 Task: In Heading Arial with underline. Font size of heading  '18'Font style of data Calibri. Font size of data  9Alignment of headline & data Align center. Fill color in heading,  RedFont color of data Black Apply border in Data No BorderIn the sheet  Excel Workbook Log Sheetbook
Action: Mouse moved to (917, 126)
Screenshot: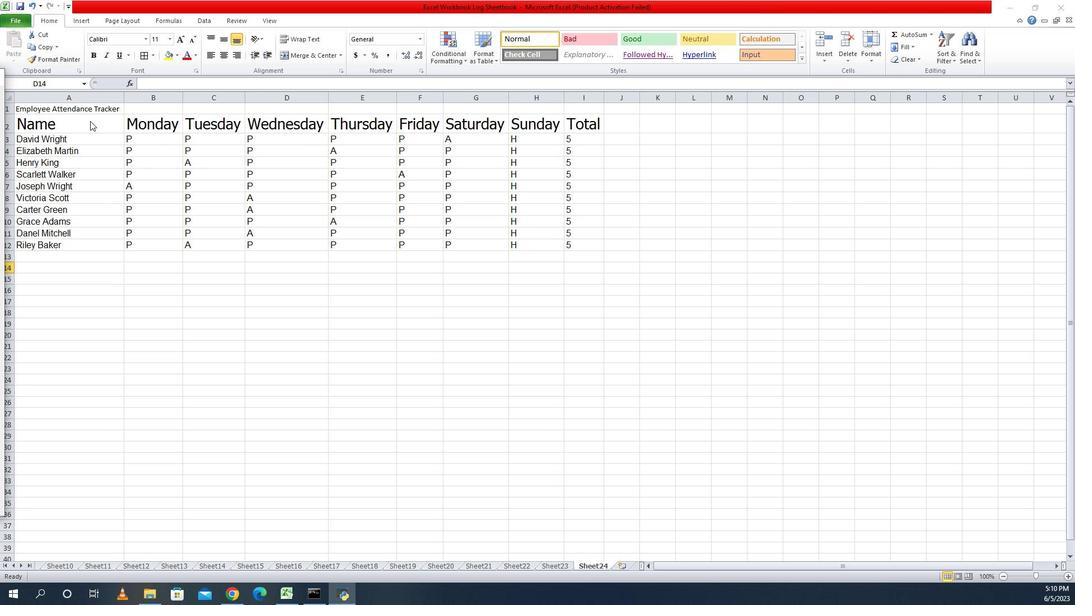 
Action: Mouse pressed left at (917, 126)
Screenshot: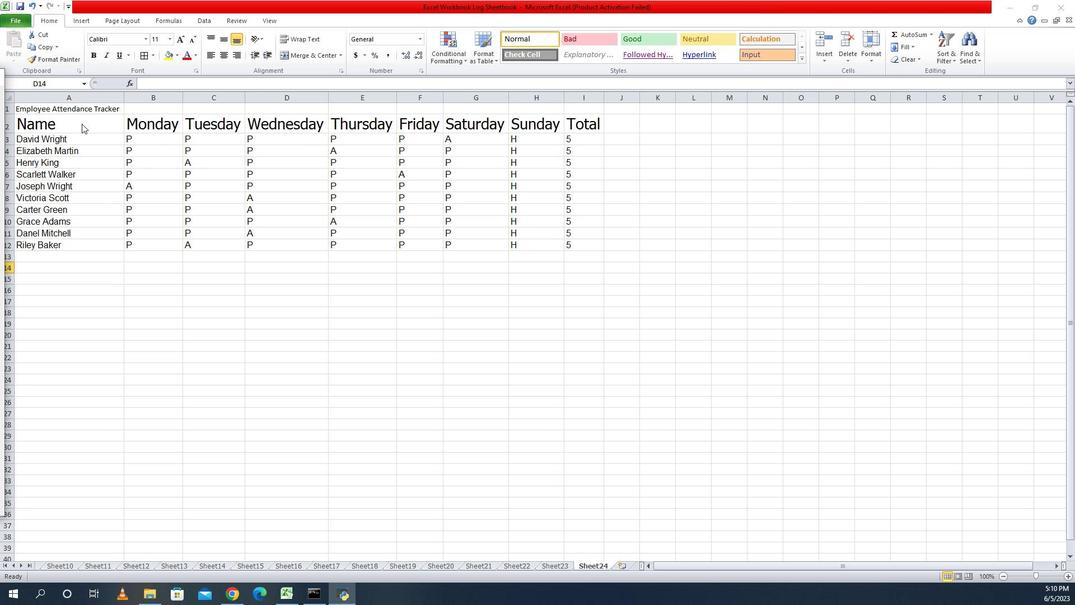 
Action: Mouse pressed left at (917, 126)
Screenshot: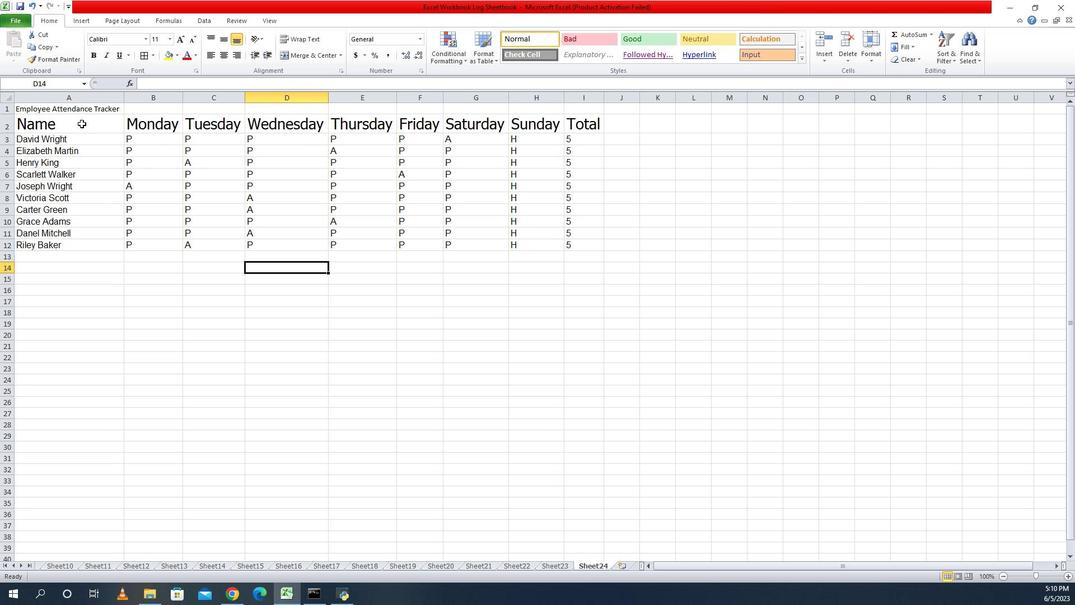 
Action: Mouse moved to (931, 129)
Screenshot: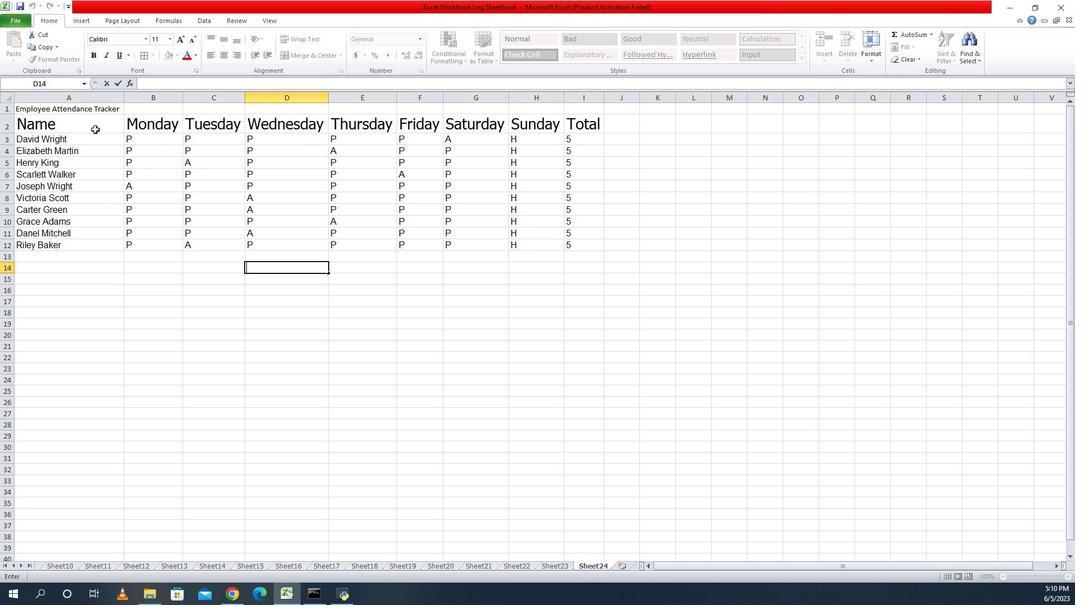 
Action: Mouse pressed left at (931, 129)
Screenshot: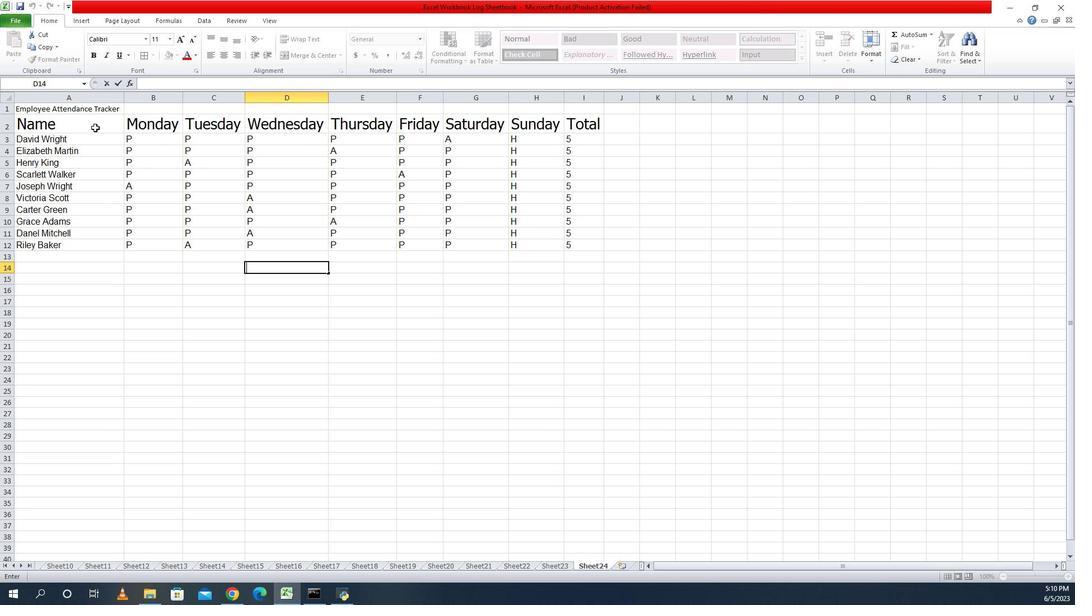 
Action: Mouse moved to (963, 61)
Screenshot: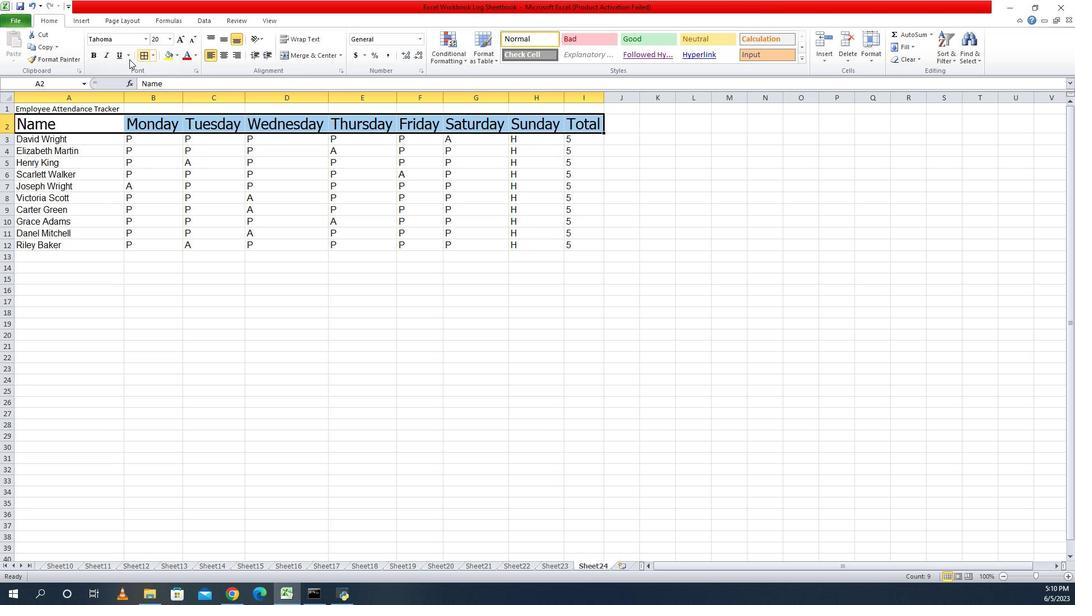
Action: Mouse pressed left at (963, 61)
Screenshot: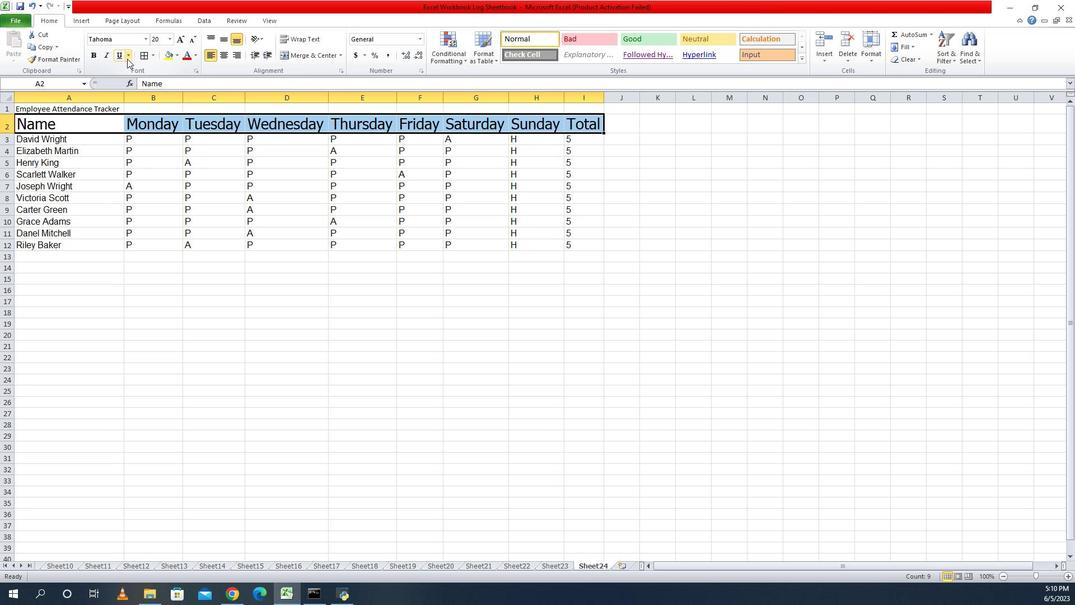 
Action: Mouse moved to (959, 71)
Screenshot: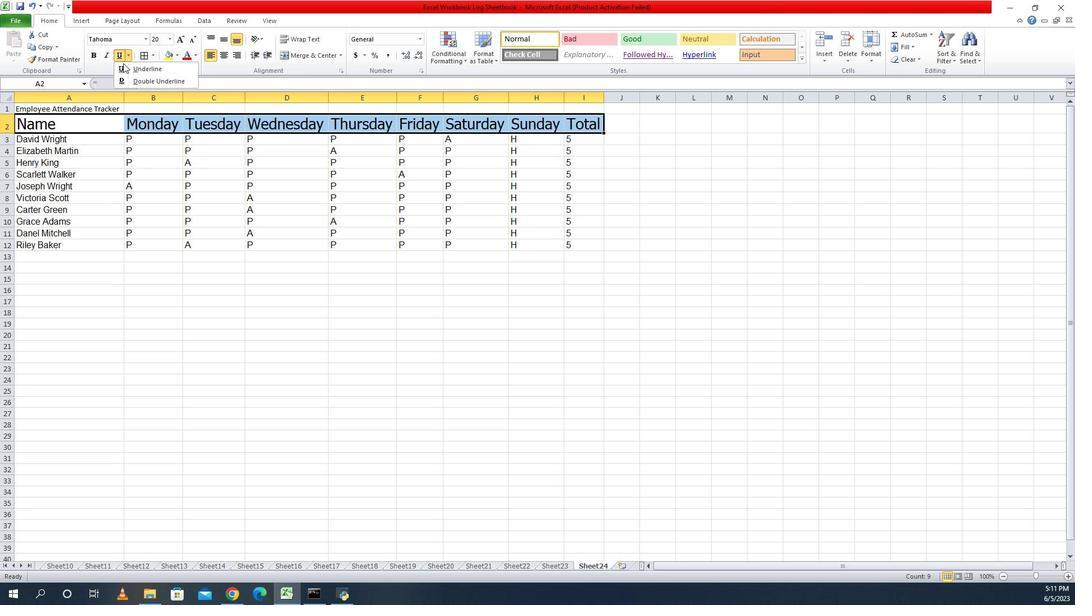 
Action: Mouse pressed left at (959, 71)
Screenshot: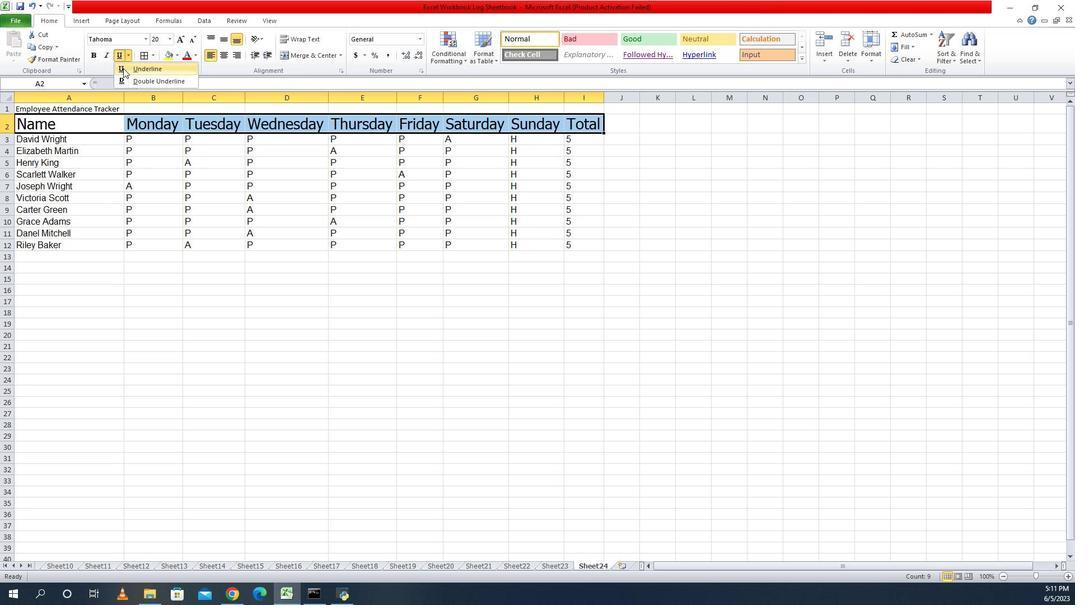 
Action: Mouse moved to (1007, 39)
Screenshot: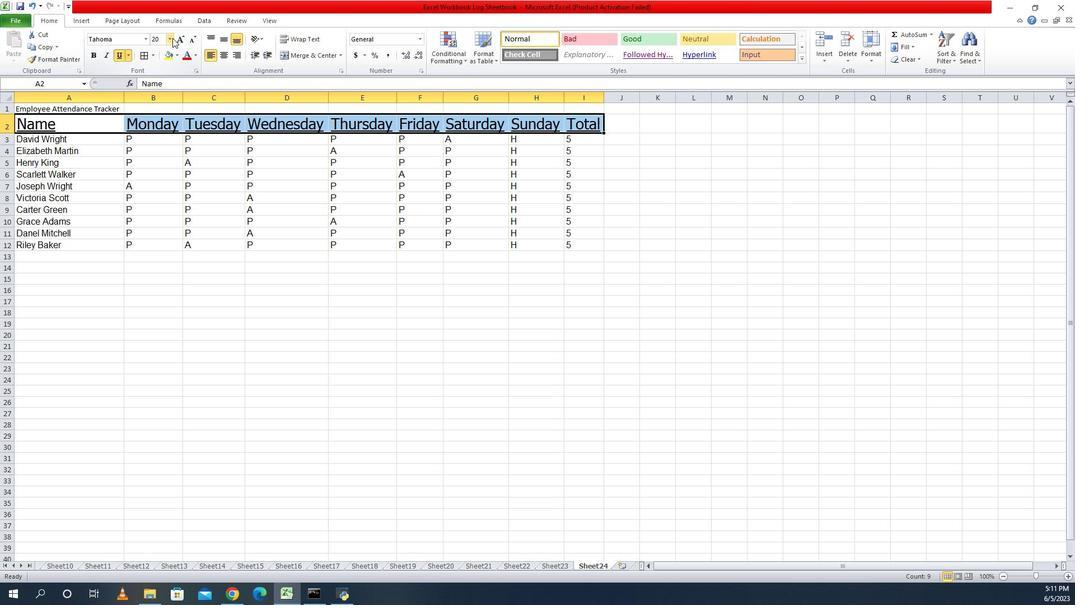 
Action: Mouse pressed left at (1007, 39)
Screenshot: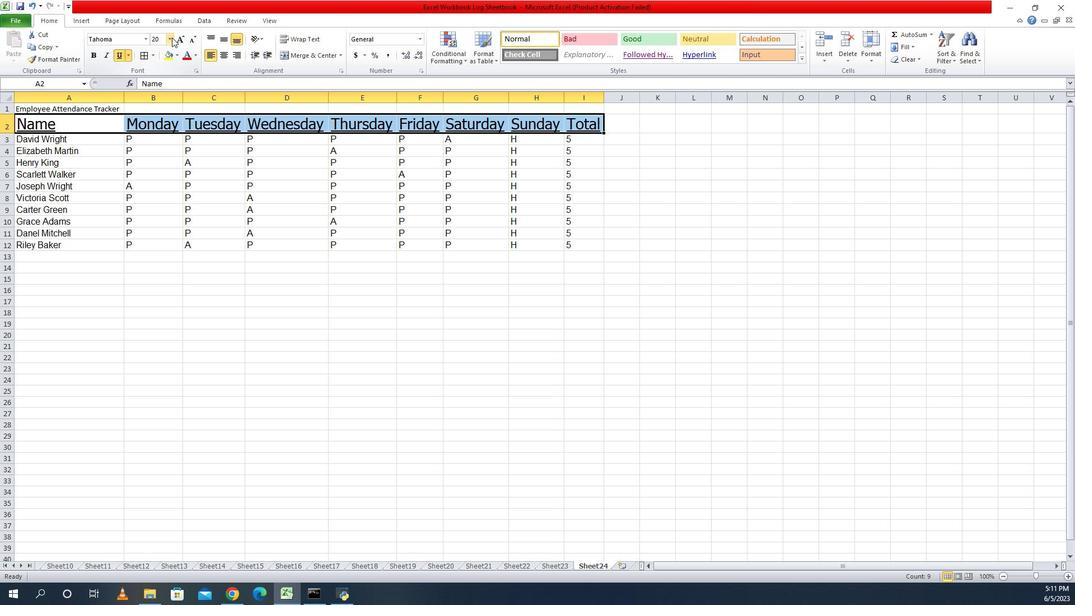 
Action: Mouse moved to (995, 115)
Screenshot: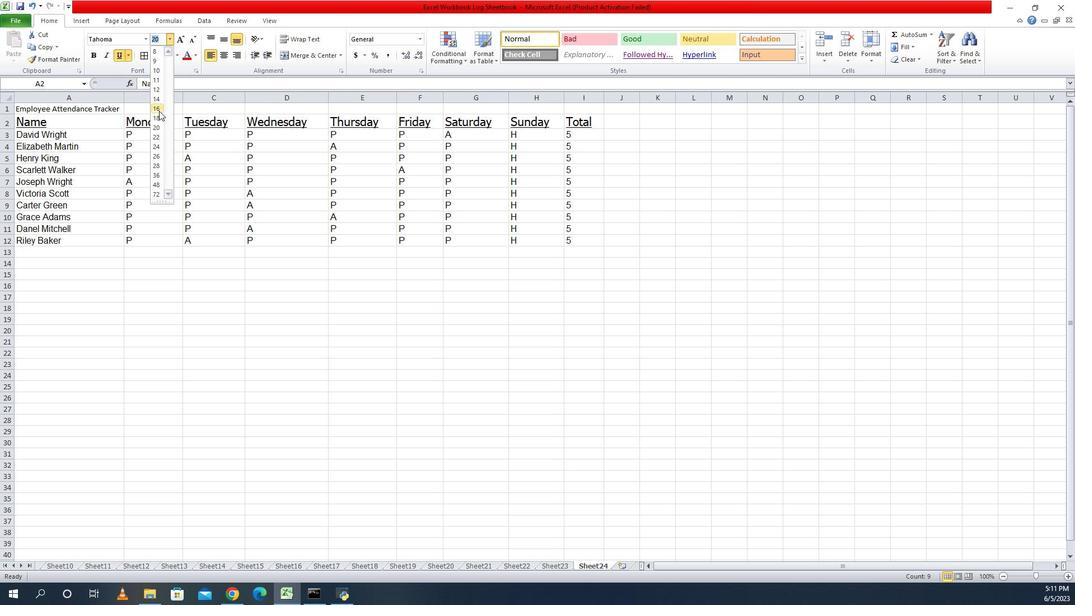 
Action: Mouse pressed left at (995, 115)
Screenshot: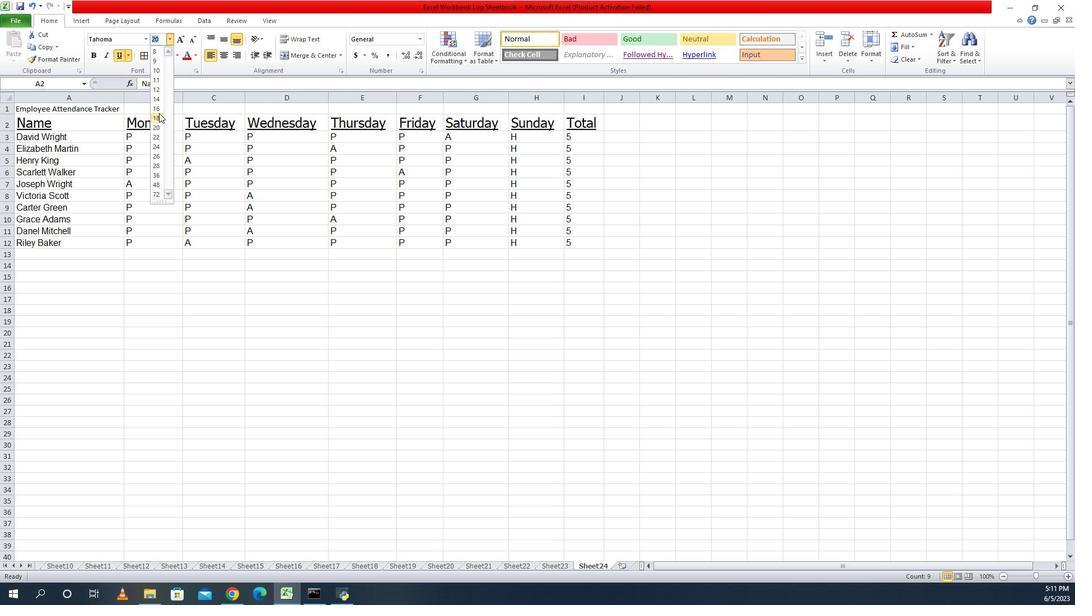 
Action: Mouse moved to (982, 40)
Screenshot: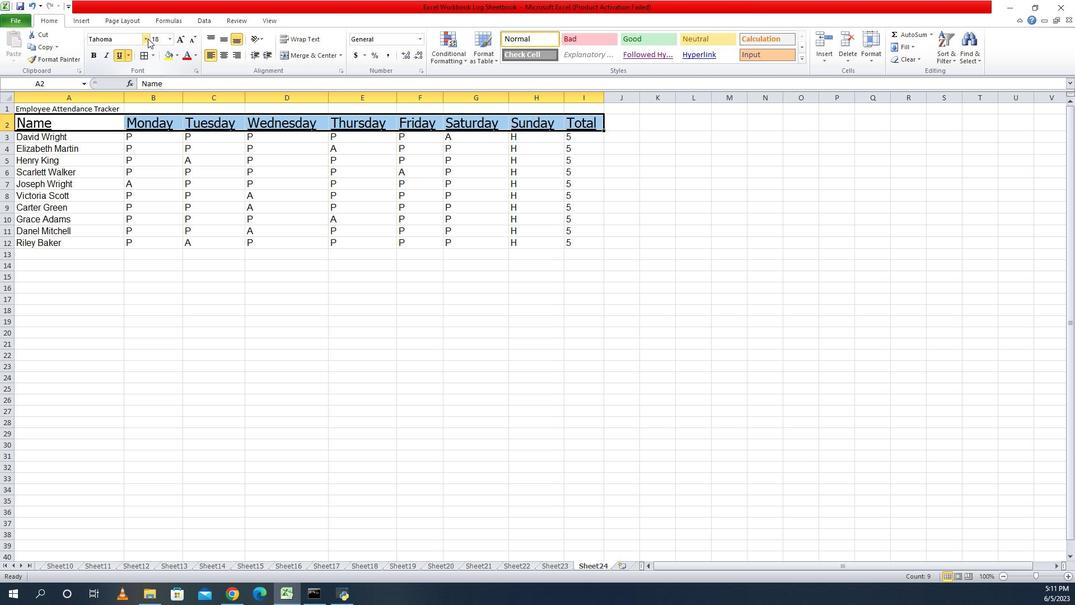 
Action: Mouse pressed left at (982, 40)
Screenshot: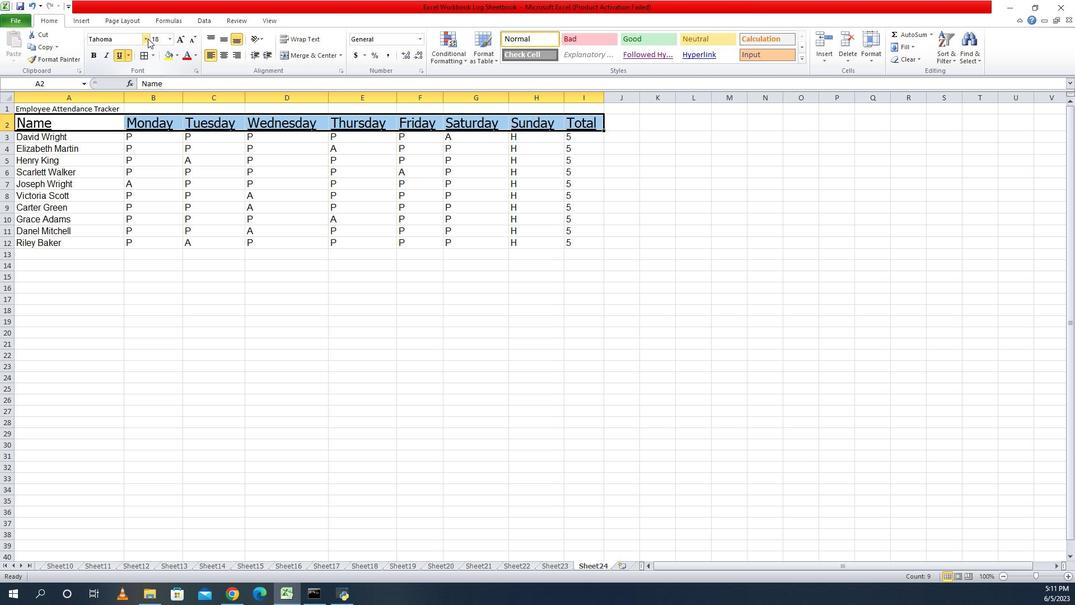 
Action: Mouse moved to (967, 135)
Screenshot: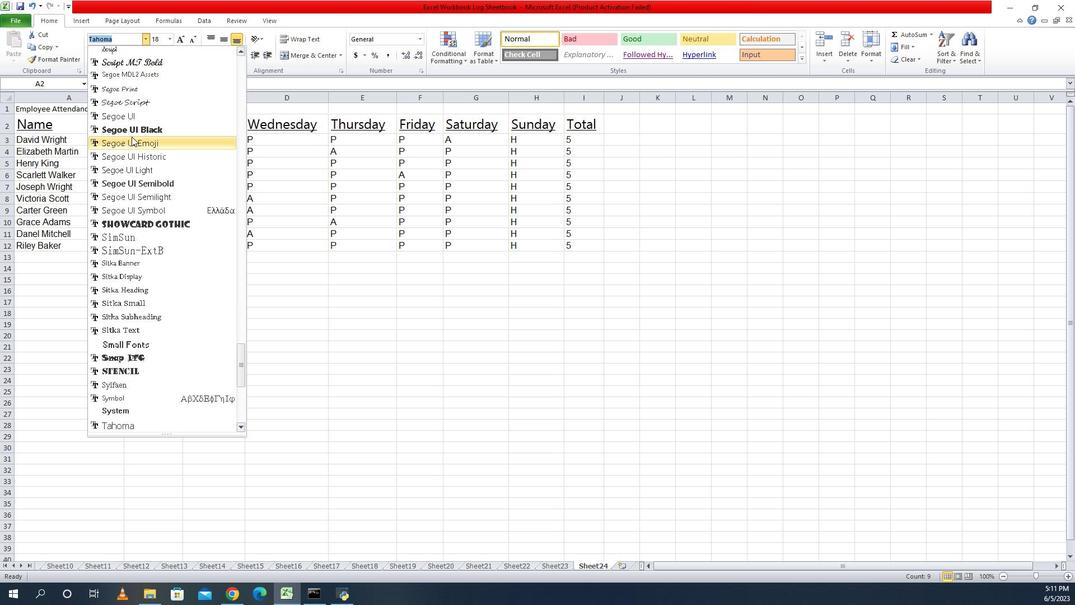 
Action: Mouse scrolled (967, 135) with delta (0, 0)
Screenshot: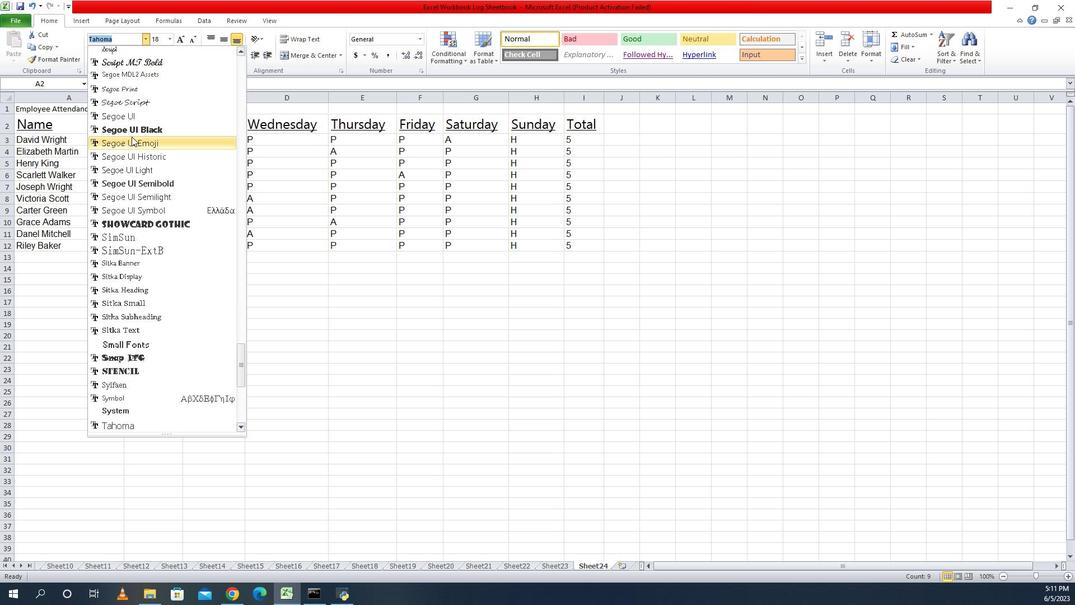 
Action: Mouse moved to (966, 132)
Screenshot: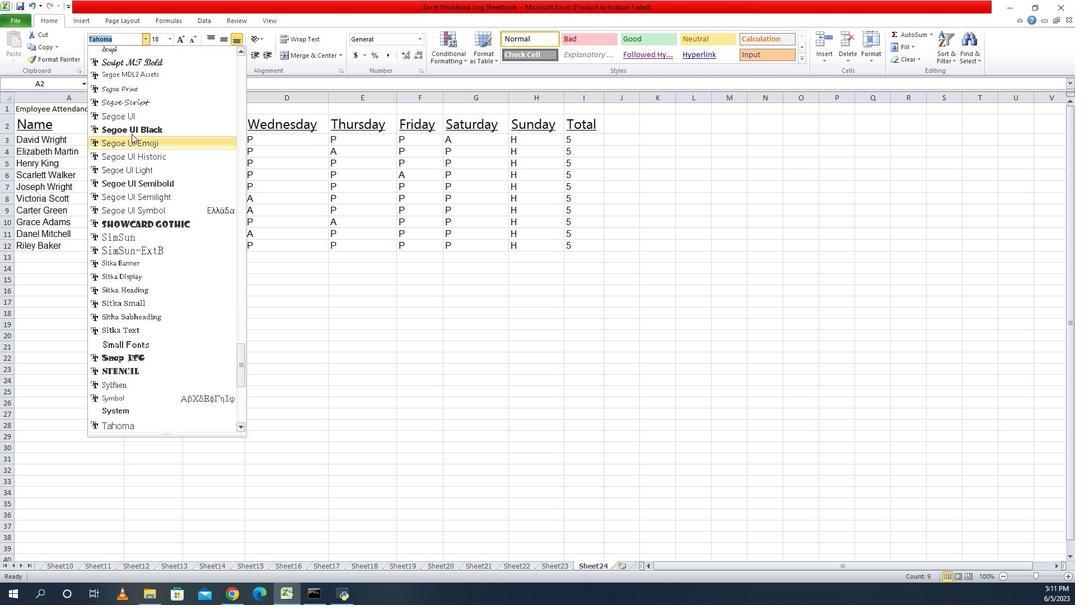 
Action: Mouse scrolled (966, 132) with delta (0, 0)
Screenshot: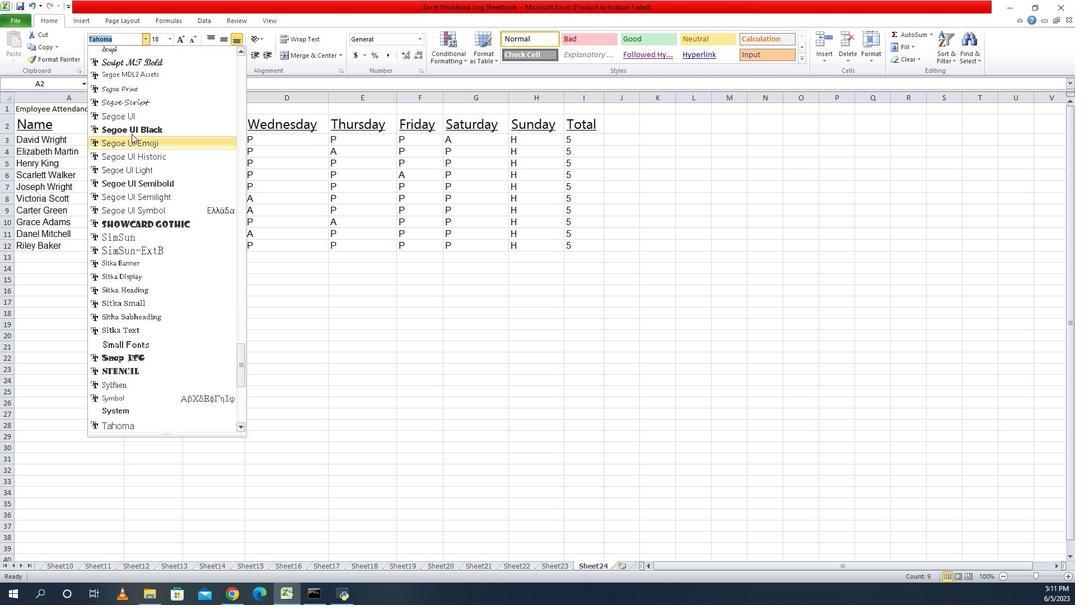 
Action: Mouse moved to (955, 125)
Screenshot: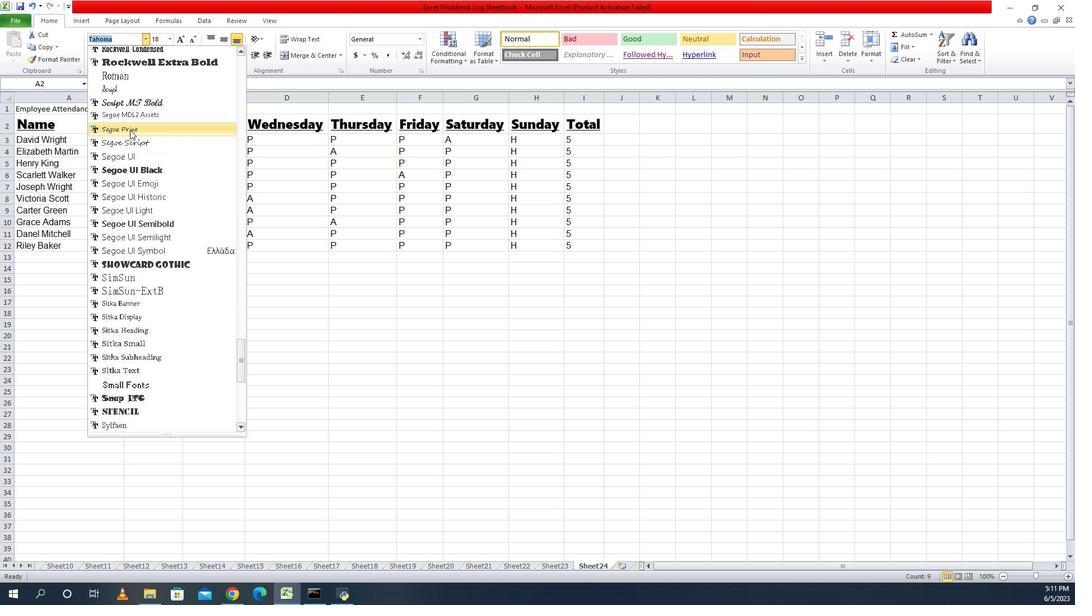 
Action: Mouse scrolled (955, 126) with delta (0, 0)
Screenshot: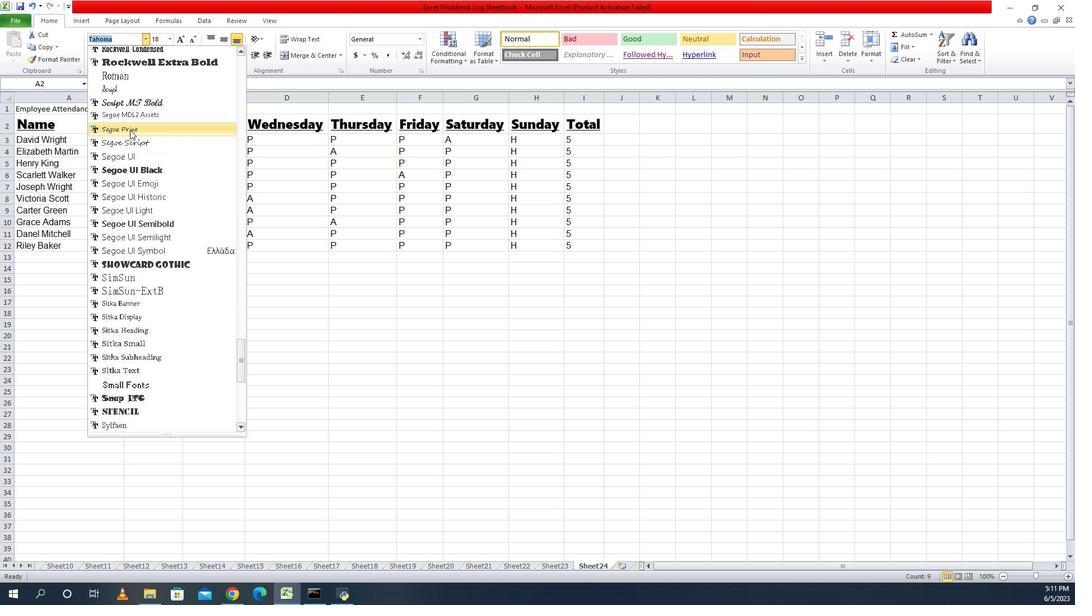 
Action: Mouse scrolled (955, 126) with delta (0, 0)
Screenshot: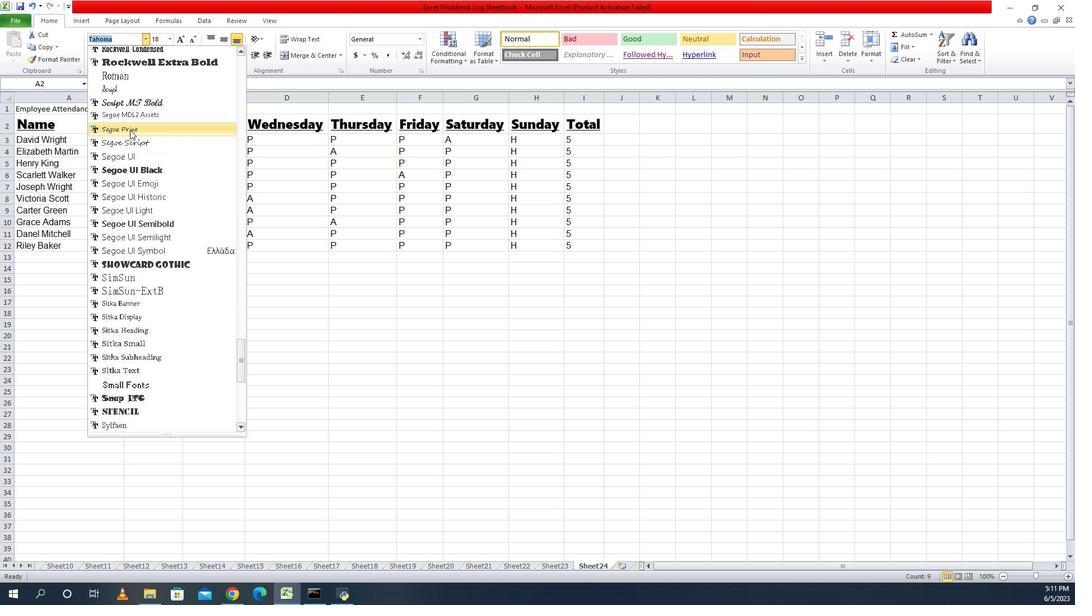 
Action: Mouse scrolled (955, 126) with delta (0, 0)
Screenshot: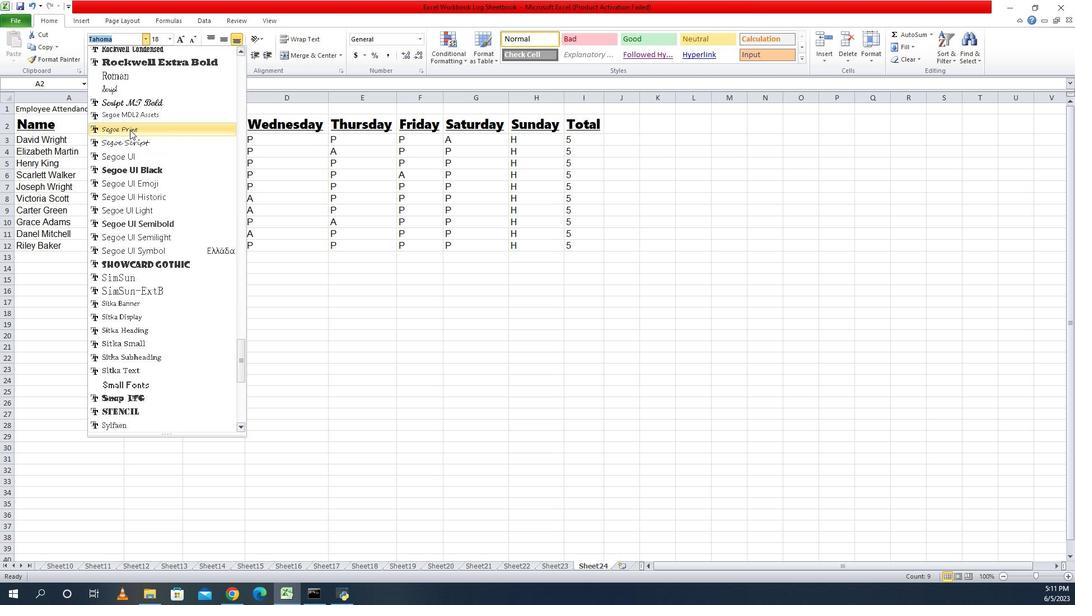 
Action: Mouse scrolled (955, 126) with delta (0, 0)
Screenshot: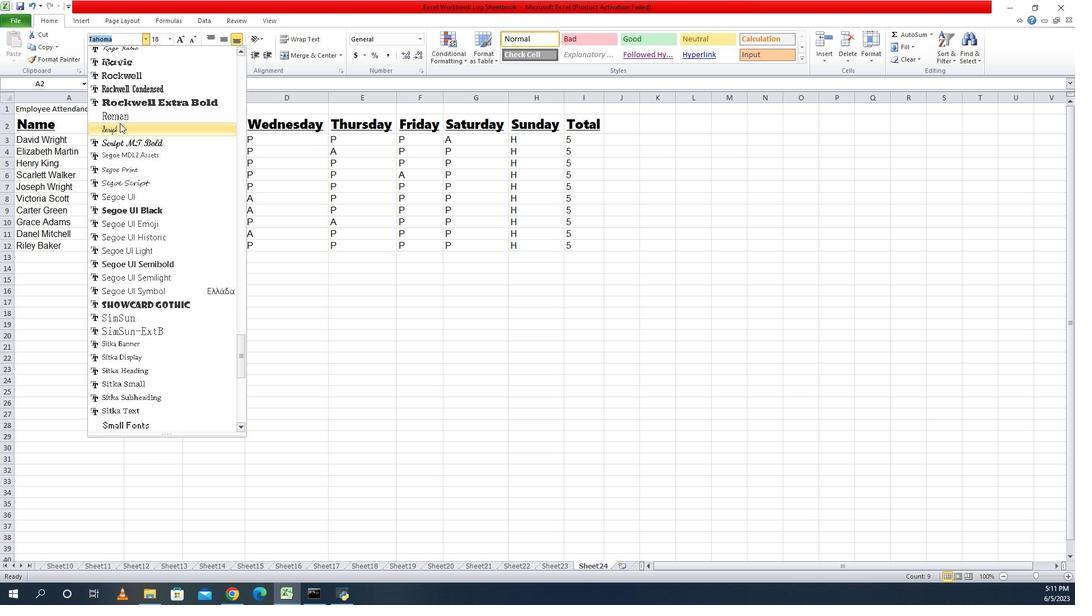 
Action: Mouse scrolled (955, 126) with delta (0, 0)
Screenshot: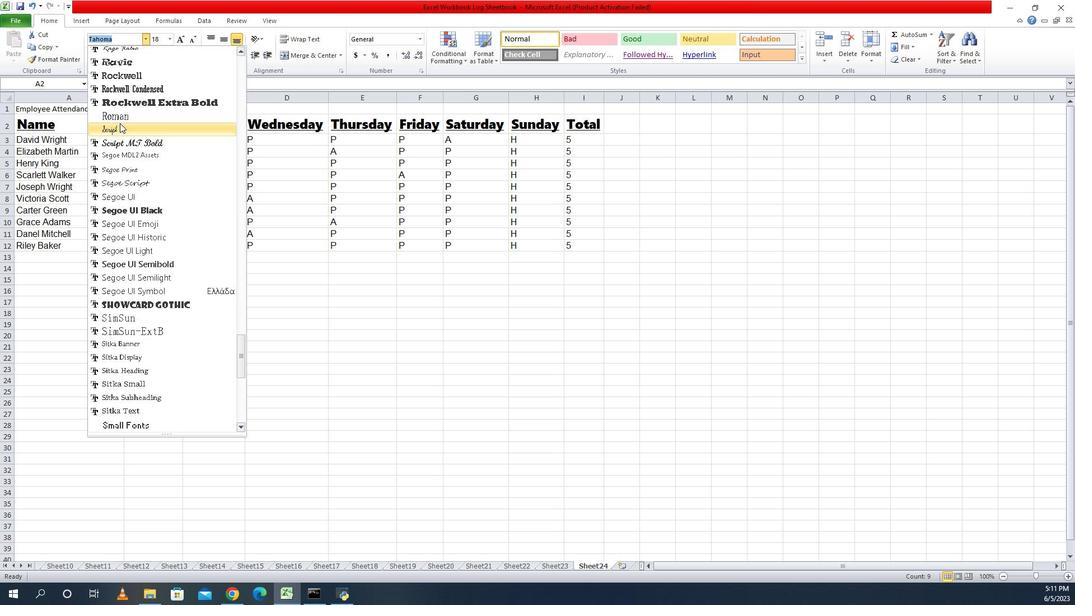 
Action: Mouse scrolled (955, 126) with delta (0, 0)
Screenshot: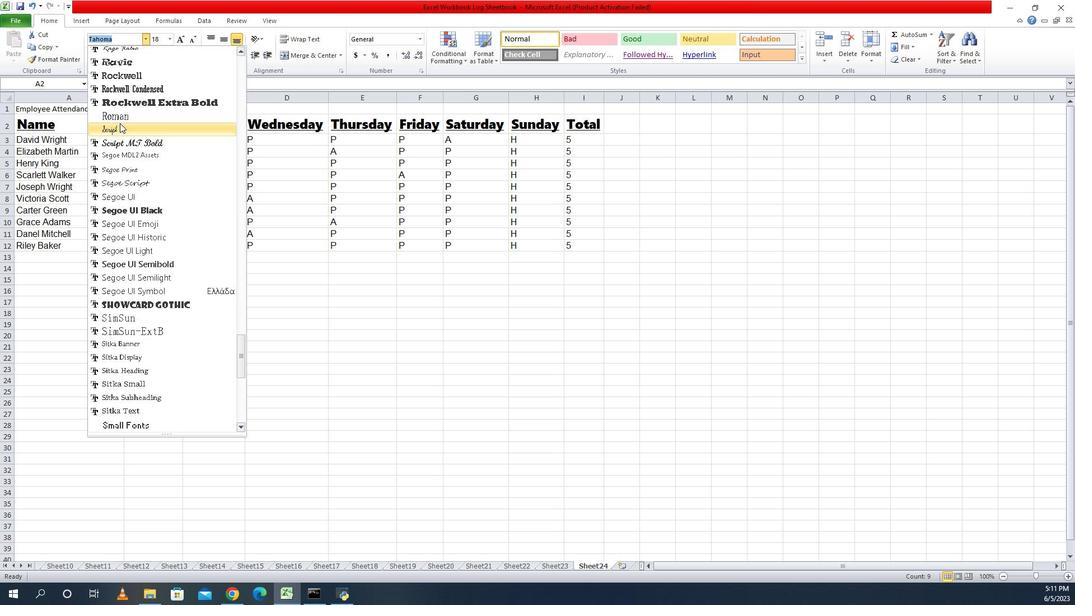 
Action: Mouse scrolled (955, 126) with delta (0, 0)
Screenshot: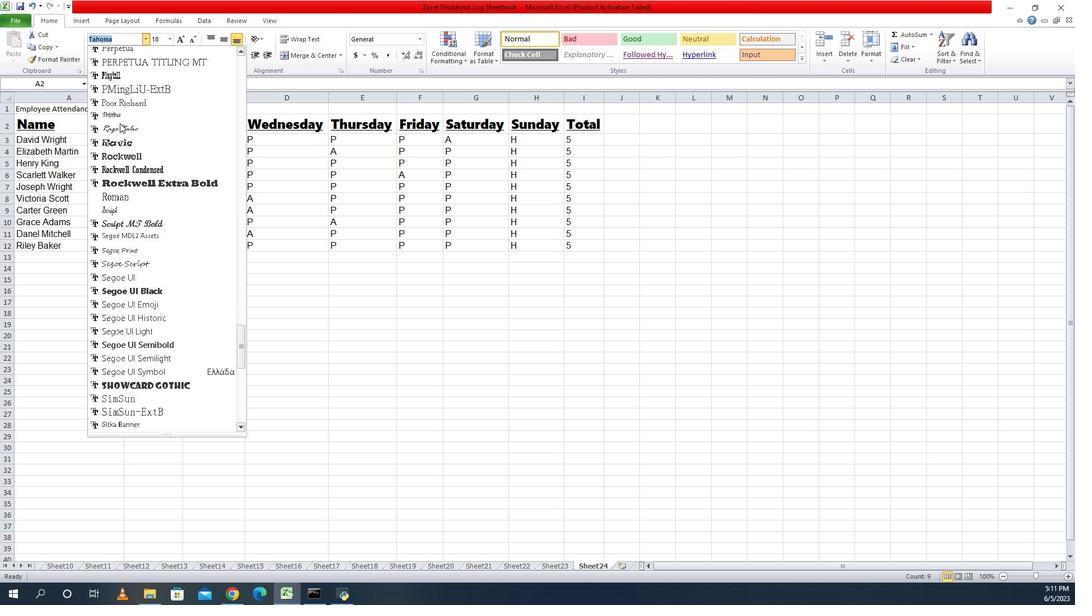 
Action: Mouse scrolled (955, 126) with delta (0, 0)
Screenshot: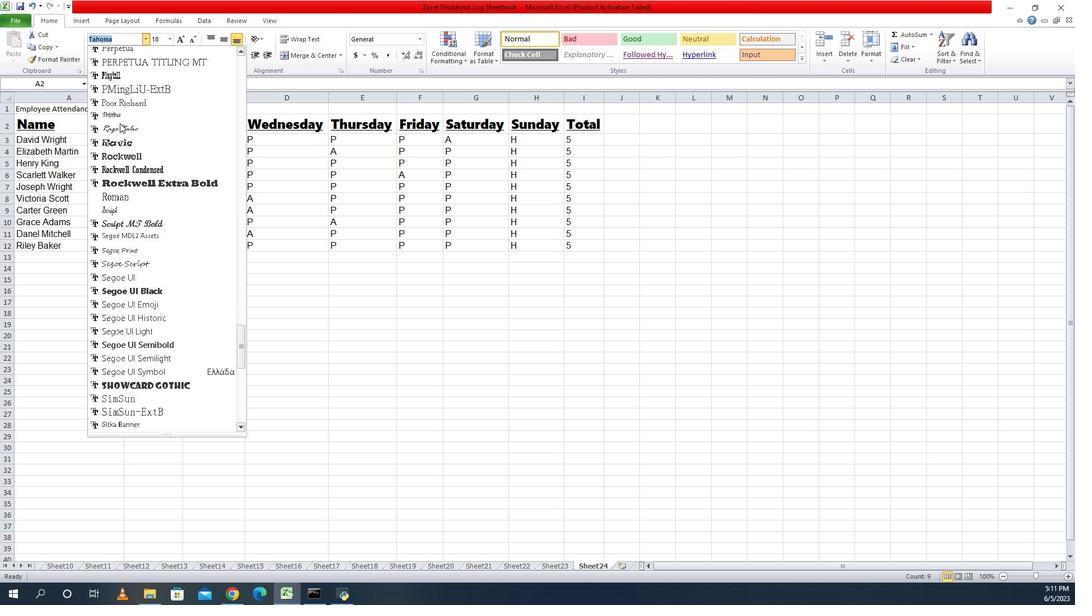 
Action: Mouse scrolled (955, 126) with delta (0, 0)
Screenshot: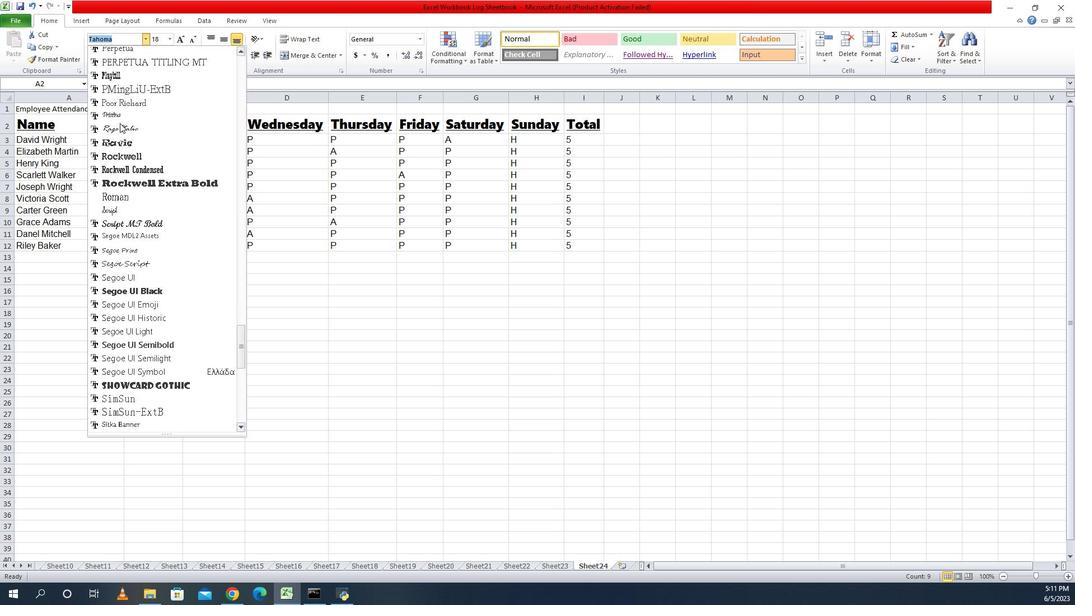 
Action: Mouse scrolled (955, 126) with delta (0, 0)
Screenshot: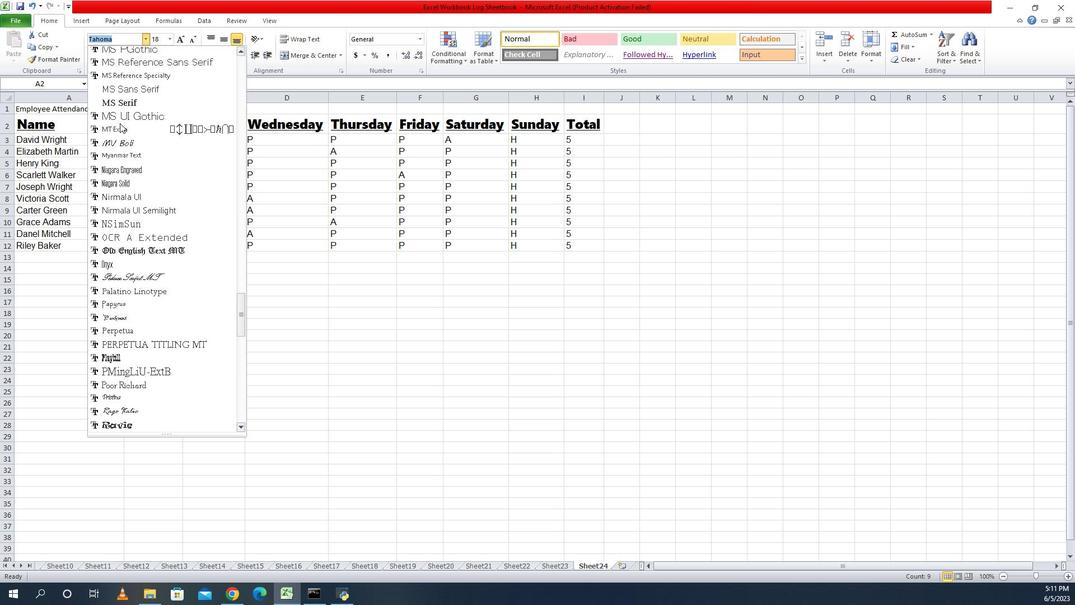
Action: Mouse scrolled (955, 124) with delta (0, 0)
Screenshot: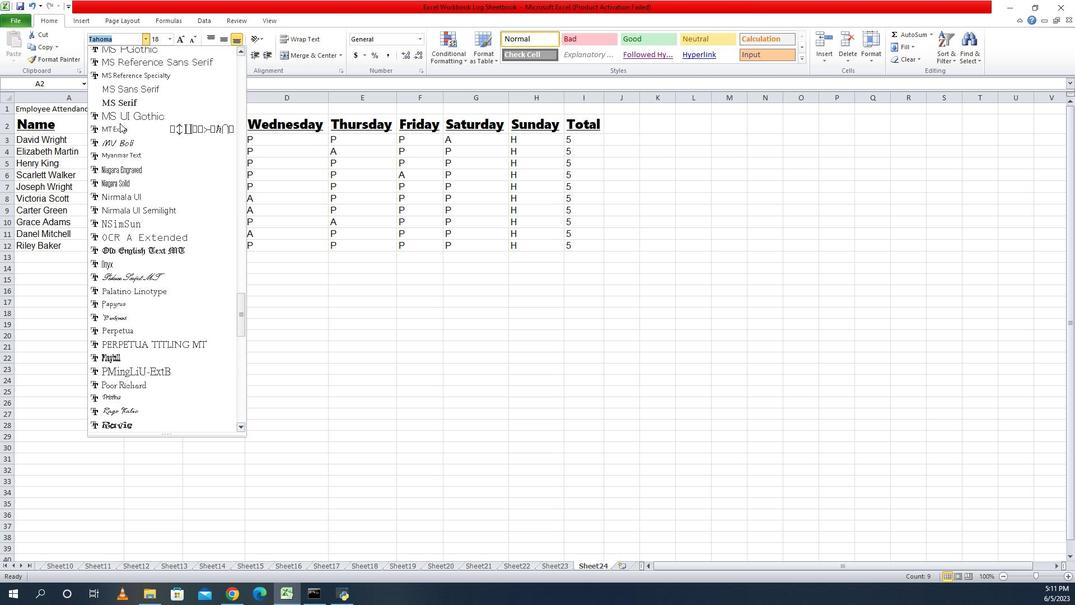 
Action: Mouse scrolled (955, 126) with delta (0, 0)
Screenshot: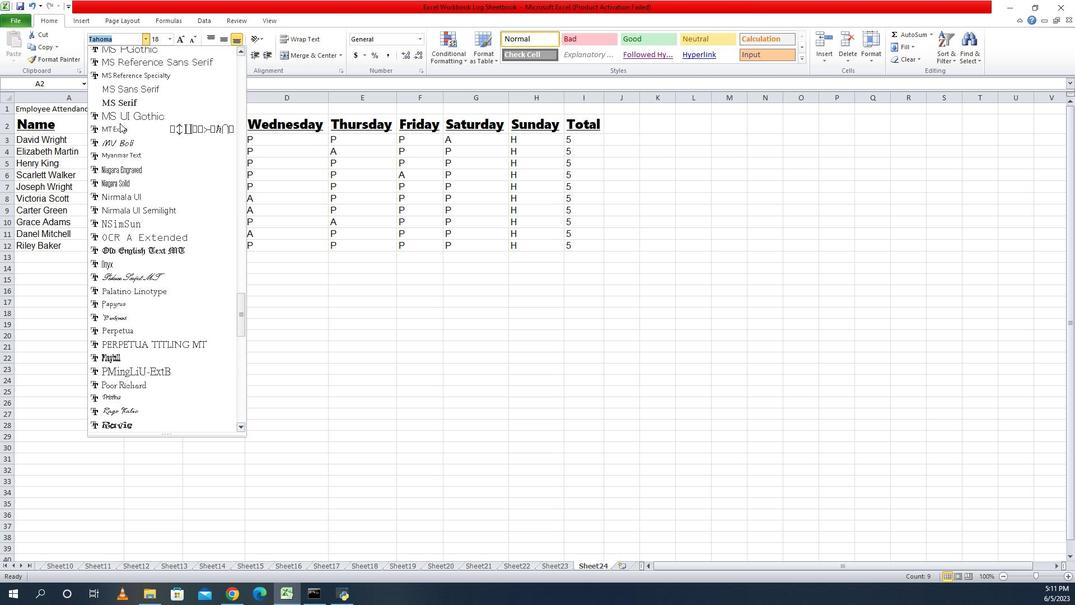 
Action: Mouse scrolled (955, 126) with delta (0, 0)
Screenshot: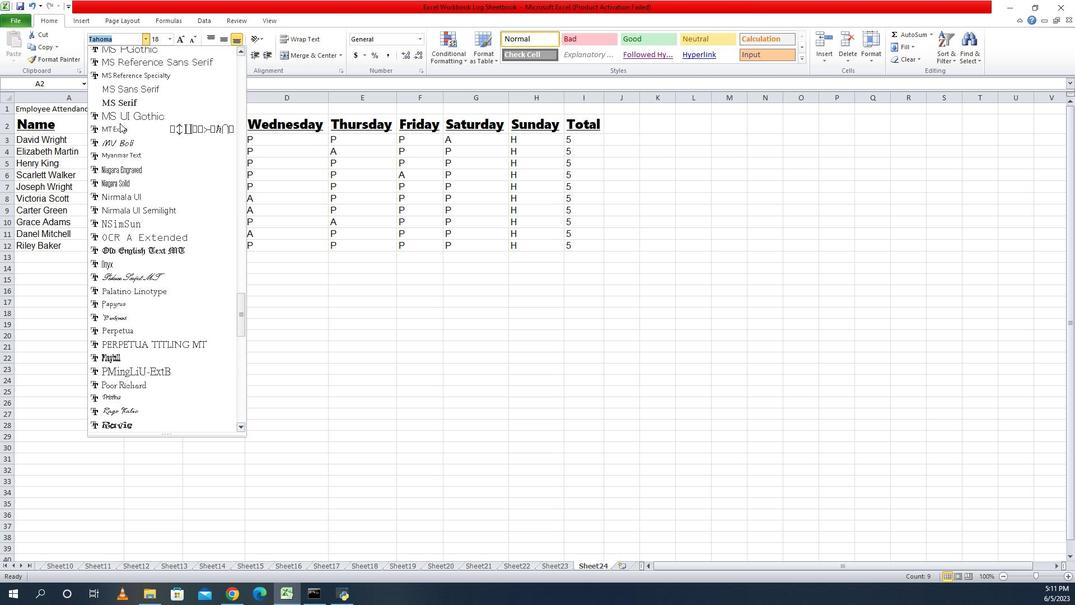 
Action: Mouse scrolled (955, 126) with delta (0, 0)
Screenshot: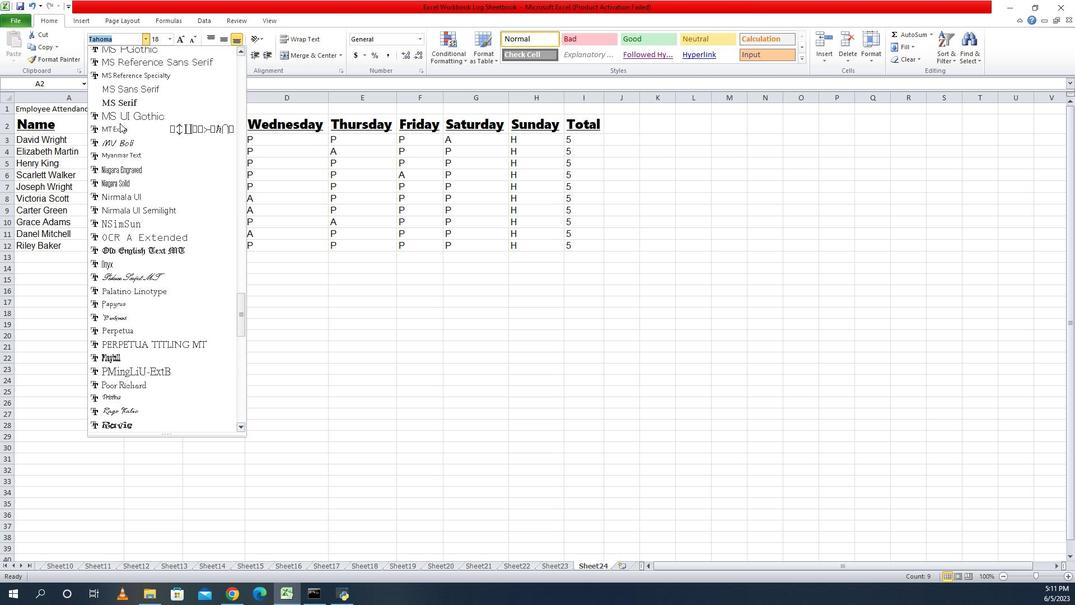 
Action: Mouse scrolled (955, 126) with delta (0, 0)
Screenshot: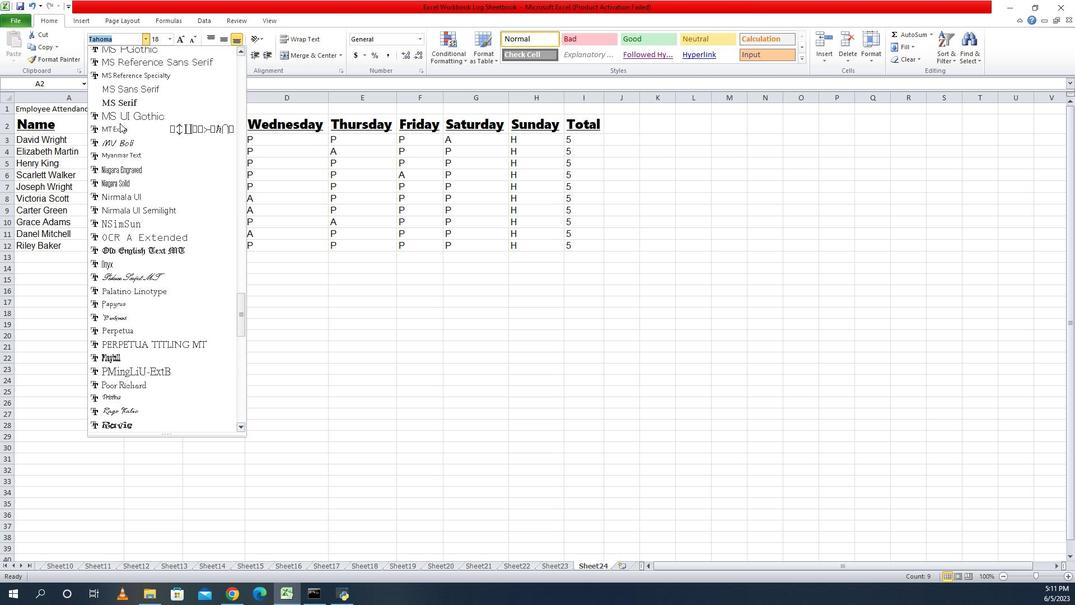 
Action: Mouse scrolled (955, 126) with delta (0, 0)
Screenshot: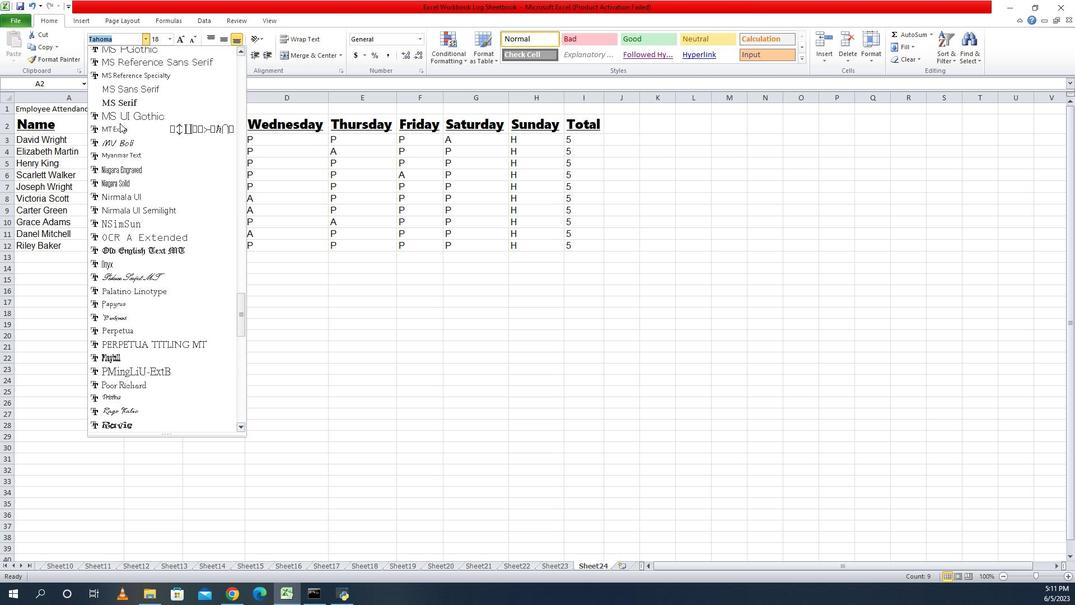 
Action: Mouse scrolled (955, 126) with delta (0, 0)
Screenshot: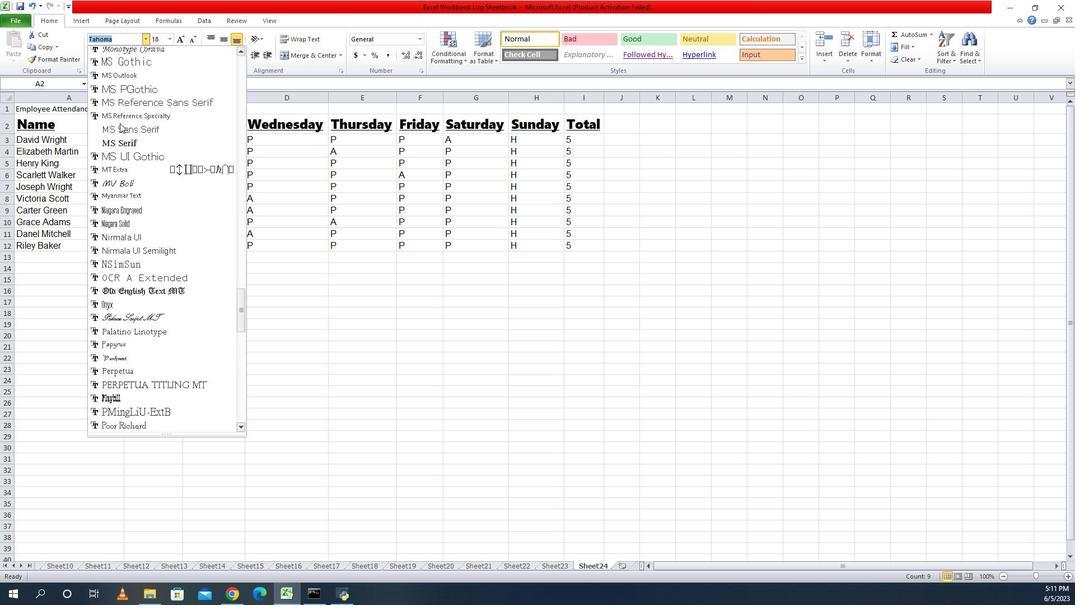 
Action: Mouse scrolled (955, 126) with delta (0, 0)
Screenshot: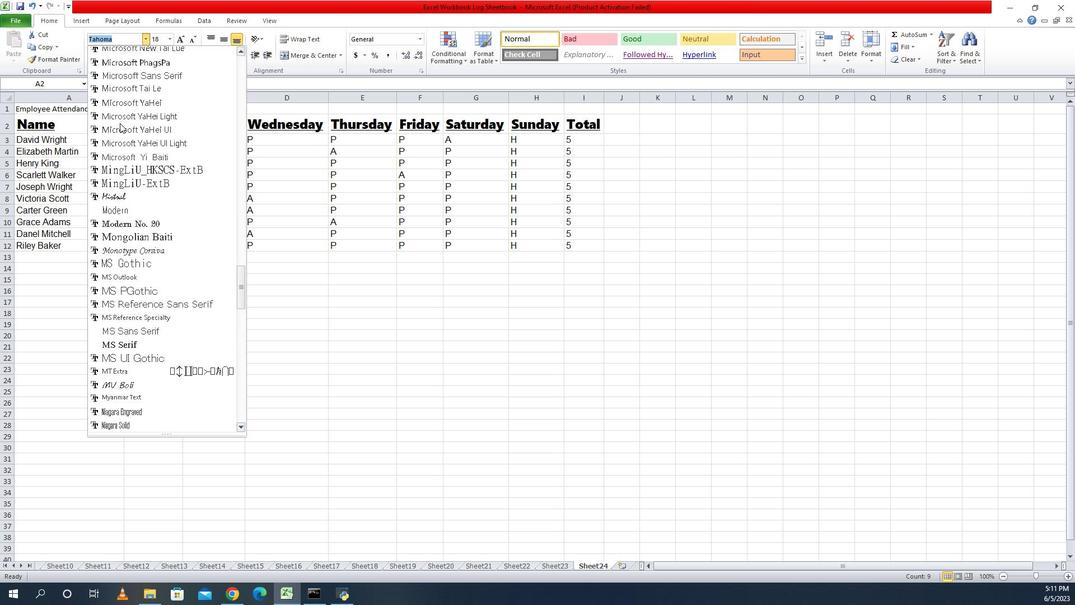 
Action: Mouse scrolled (955, 126) with delta (0, 0)
Screenshot: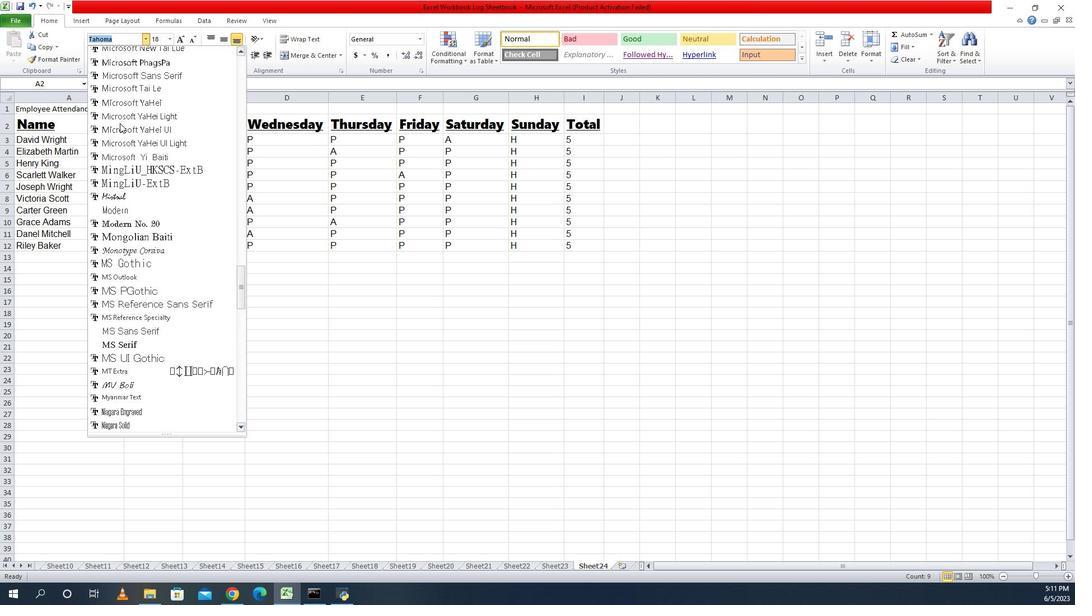 
Action: Mouse scrolled (955, 126) with delta (0, 0)
Screenshot: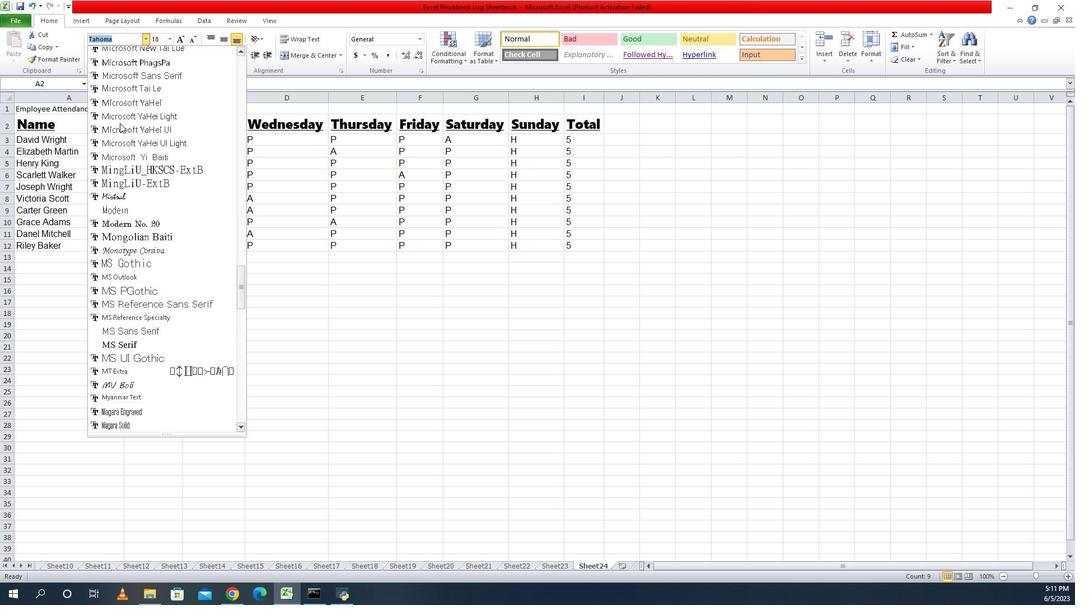 
Action: Mouse scrolled (955, 126) with delta (0, 0)
Screenshot: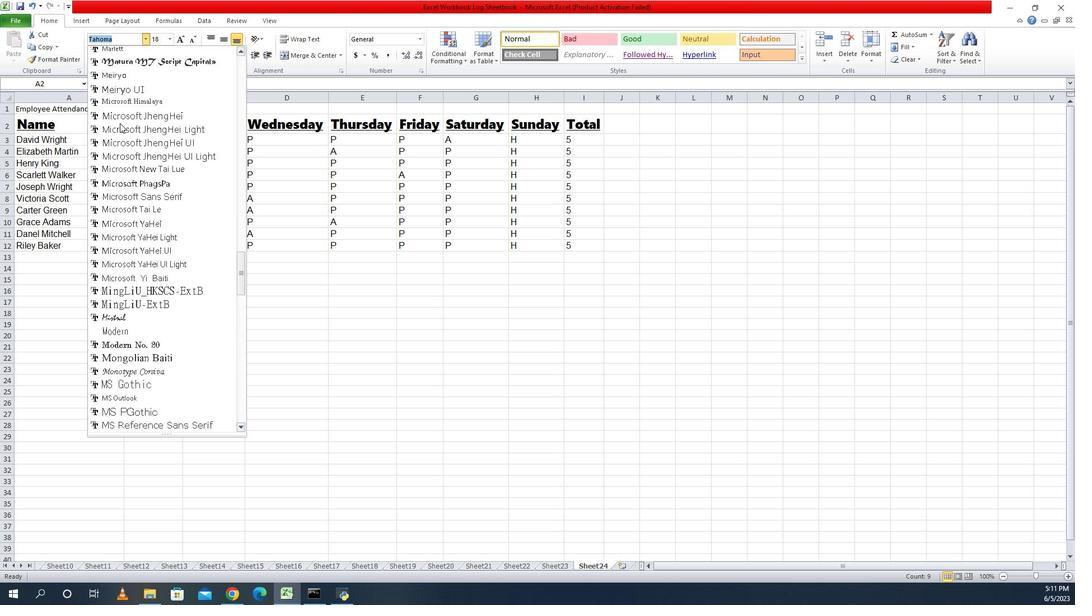 
Action: Mouse scrolled (955, 126) with delta (0, 0)
Screenshot: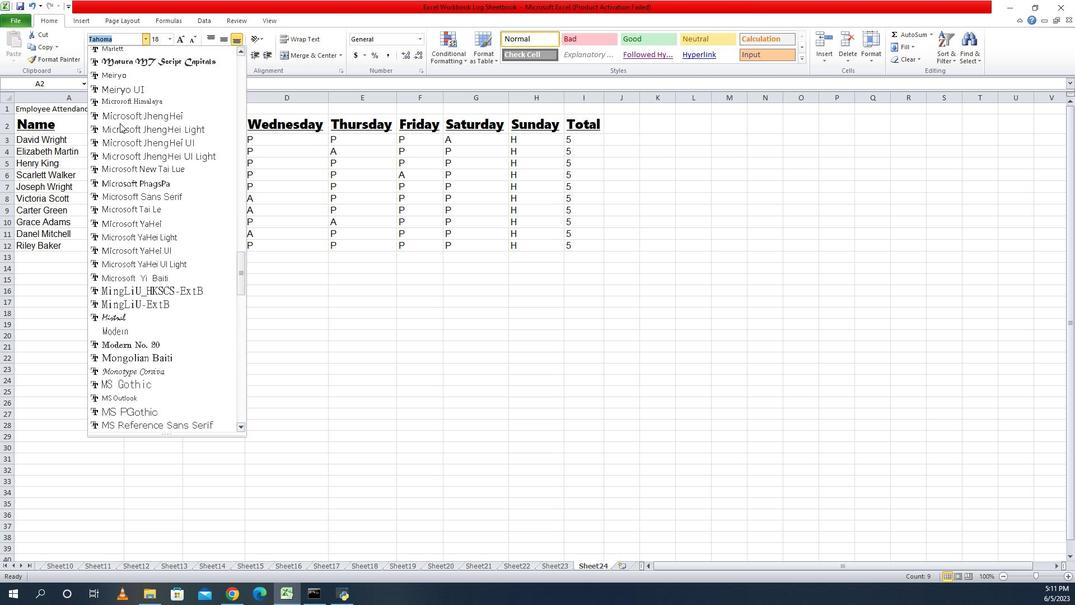 
Action: Mouse scrolled (955, 126) with delta (0, 0)
Screenshot: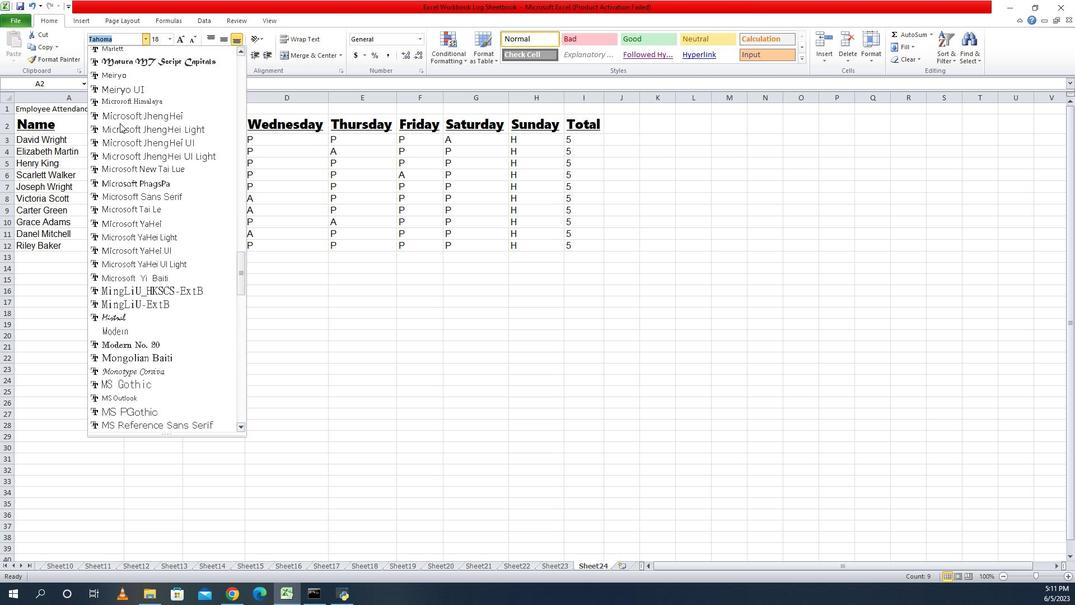 
Action: Mouse scrolled (955, 126) with delta (0, 0)
Screenshot: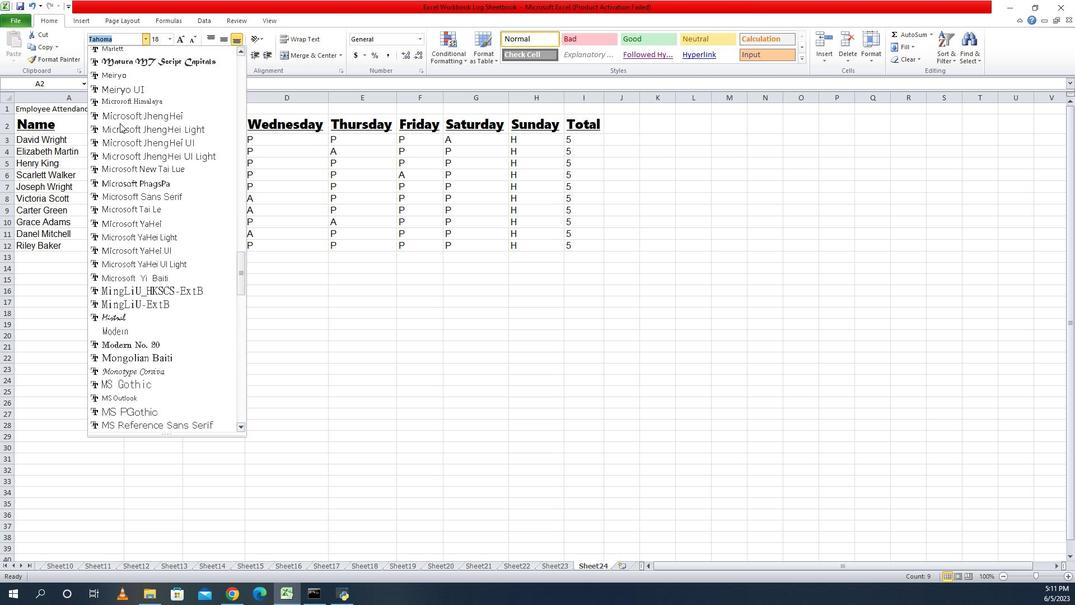 
Action: Mouse scrolled (955, 126) with delta (0, 0)
Screenshot: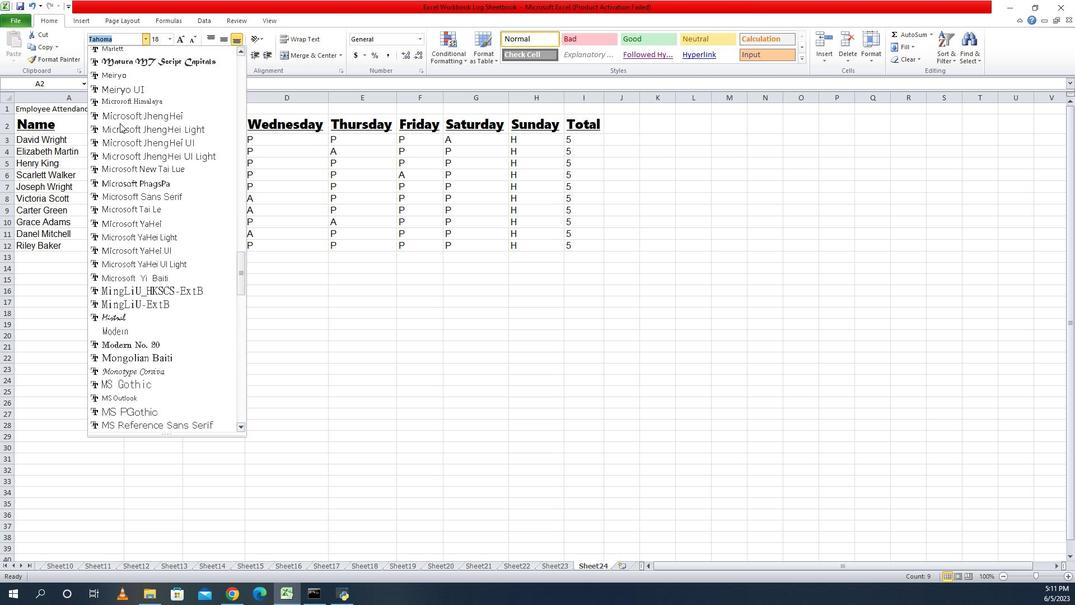 
Action: Key pressed a
Screenshot: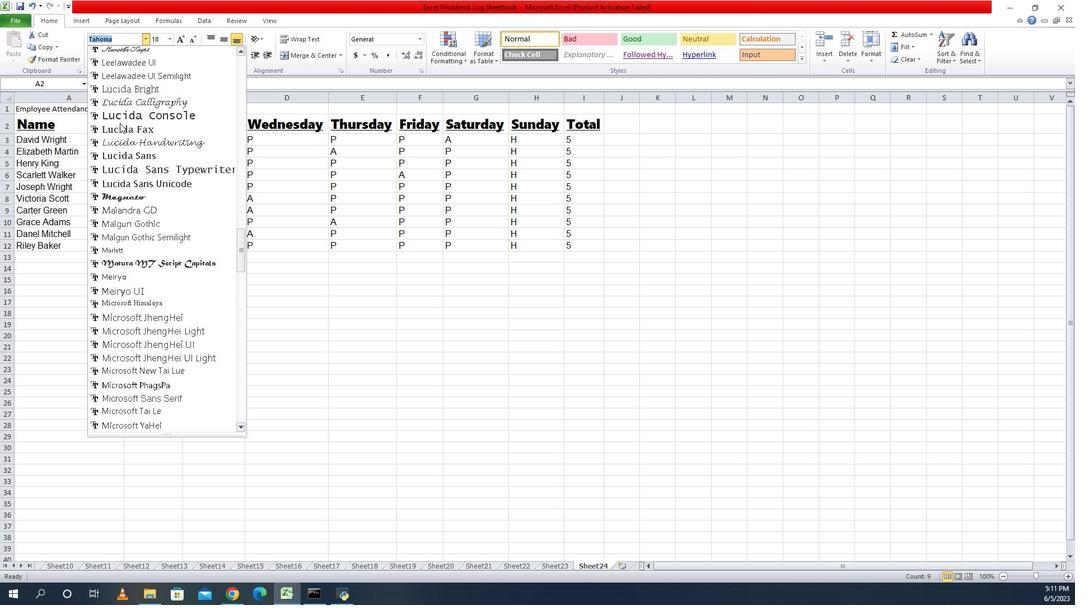 
Action: Mouse moved to (944, 90)
Screenshot: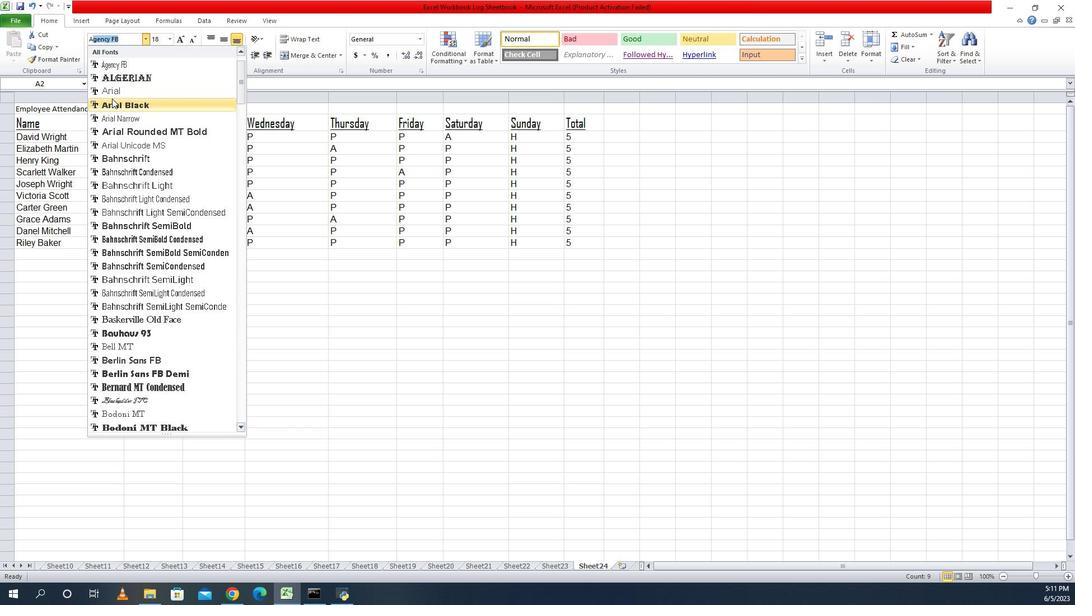 
Action: Mouse pressed left at (944, 90)
Screenshot: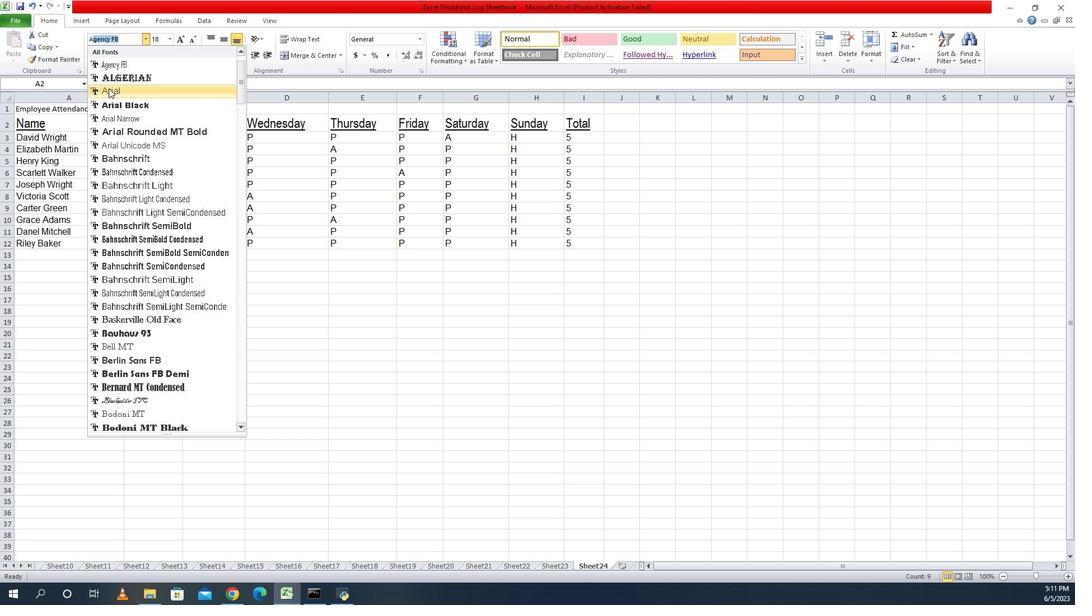 
Action: Mouse moved to (862, 143)
Screenshot: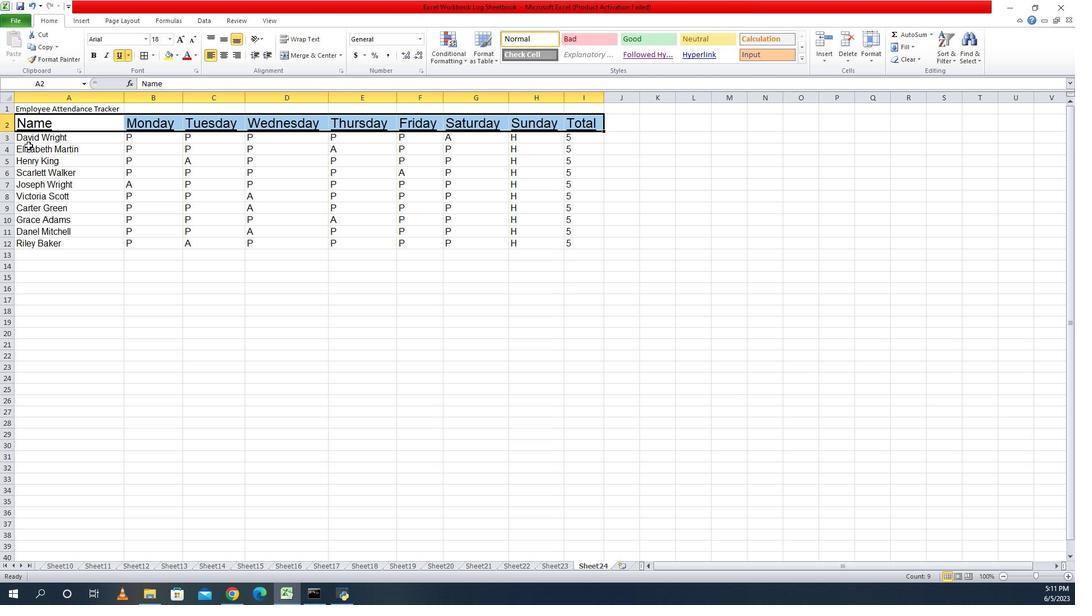 
Action: Mouse pressed left at (862, 143)
Screenshot: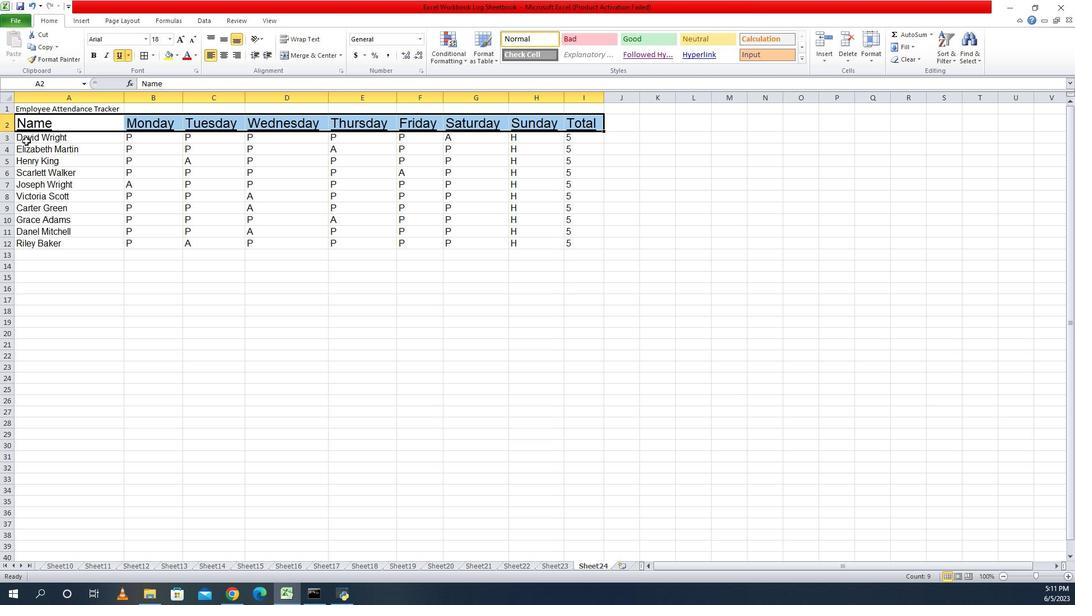 
Action: Mouse moved to (981, 40)
Screenshot: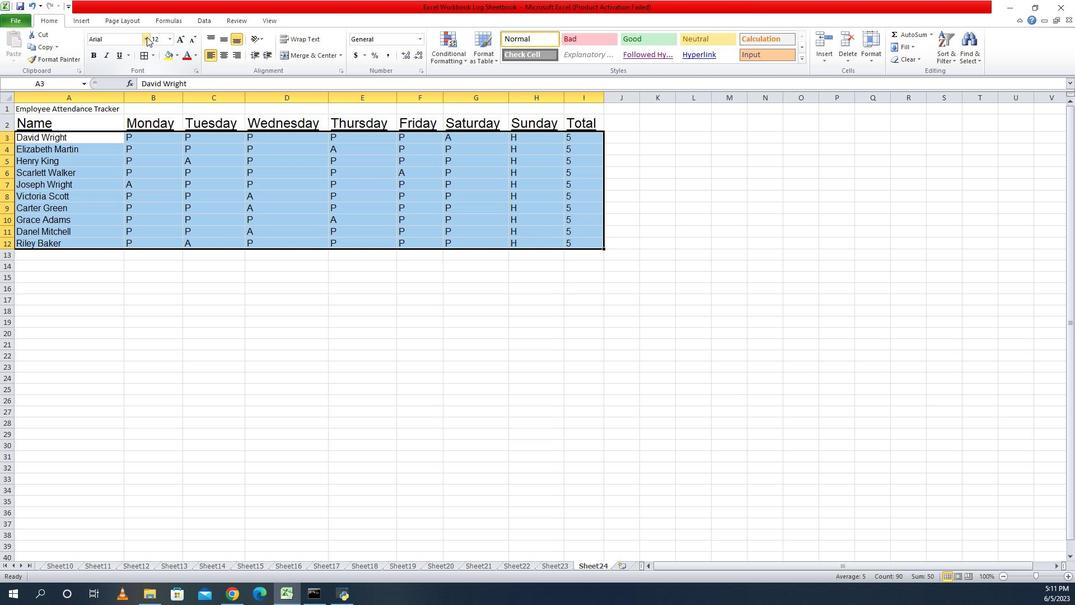 
Action: Mouse pressed left at (981, 40)
Screenshot: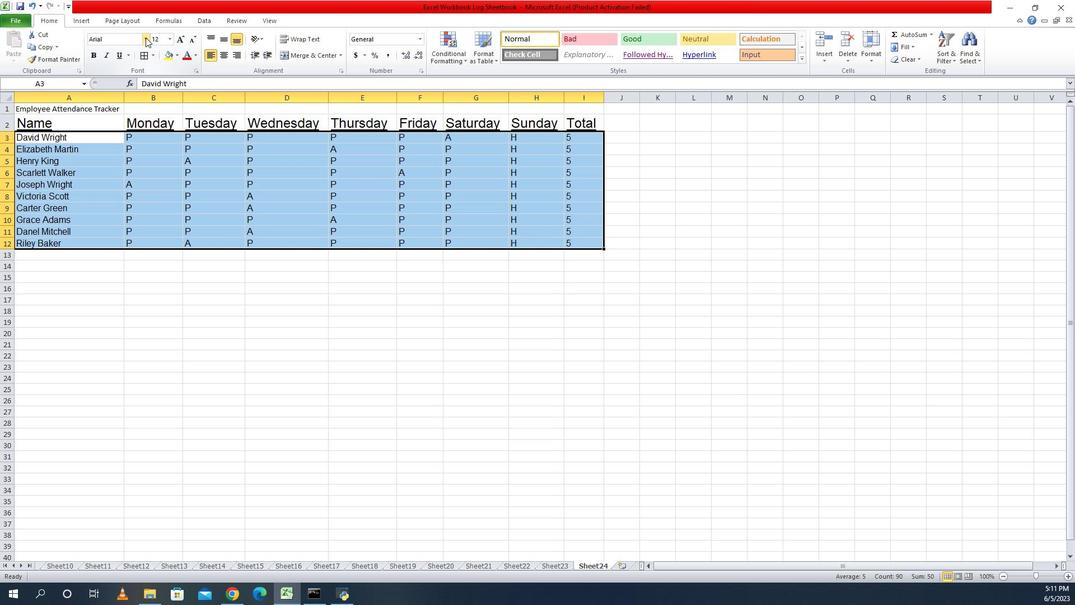 
Action: Mouse moved to (954, 79)
Screenshot: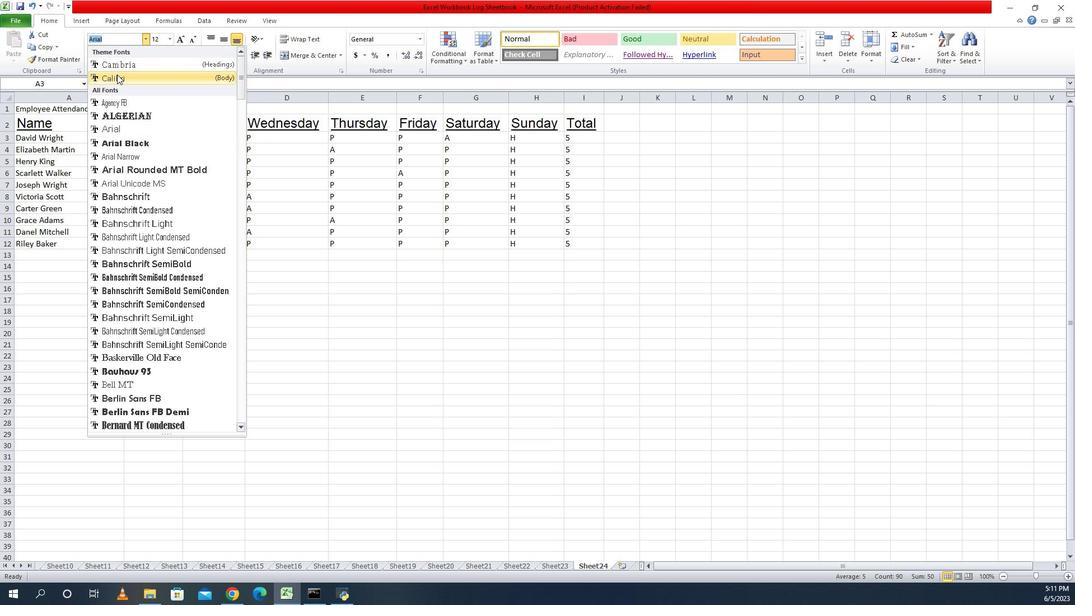 
Action: Mouse pressed left at (954, 79)
Screenshot: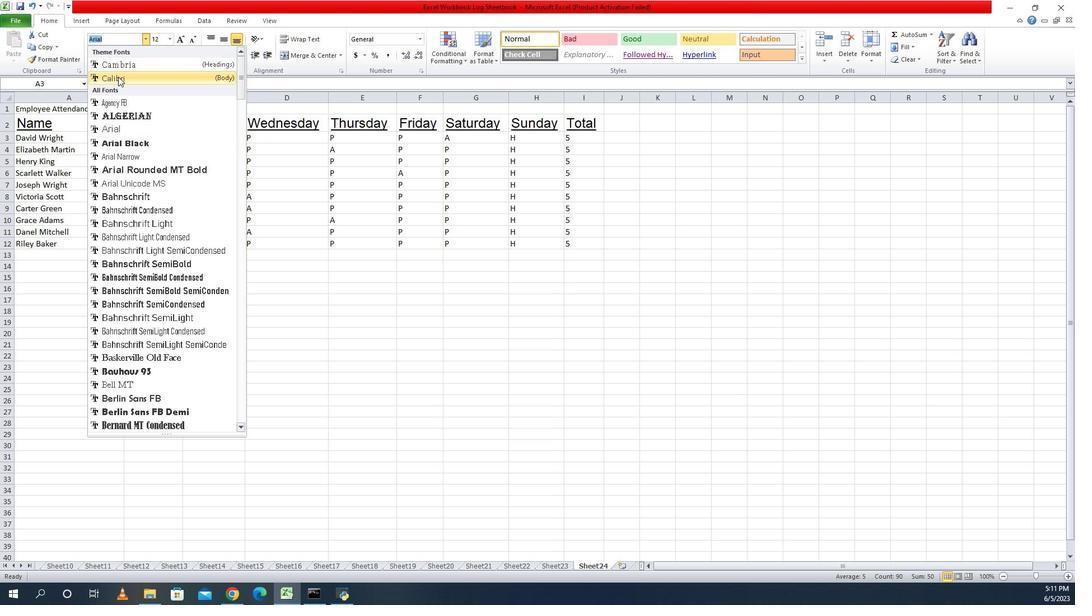 
Action: Mouse moved to (1004, 40)
Screenshot: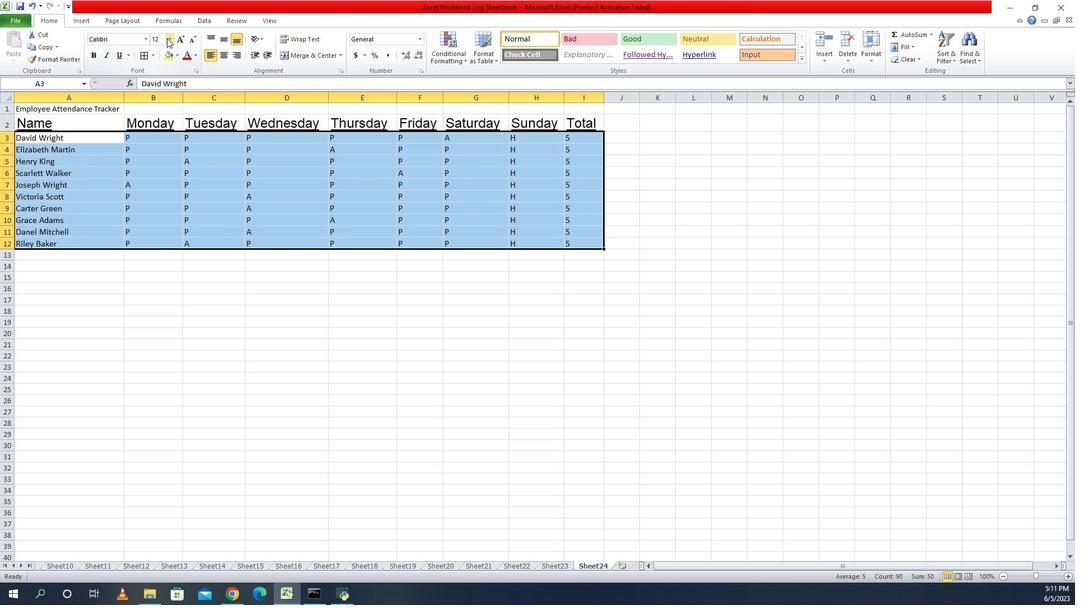 
Action: Mouse pressed left at (1004, 40)
Screenshot: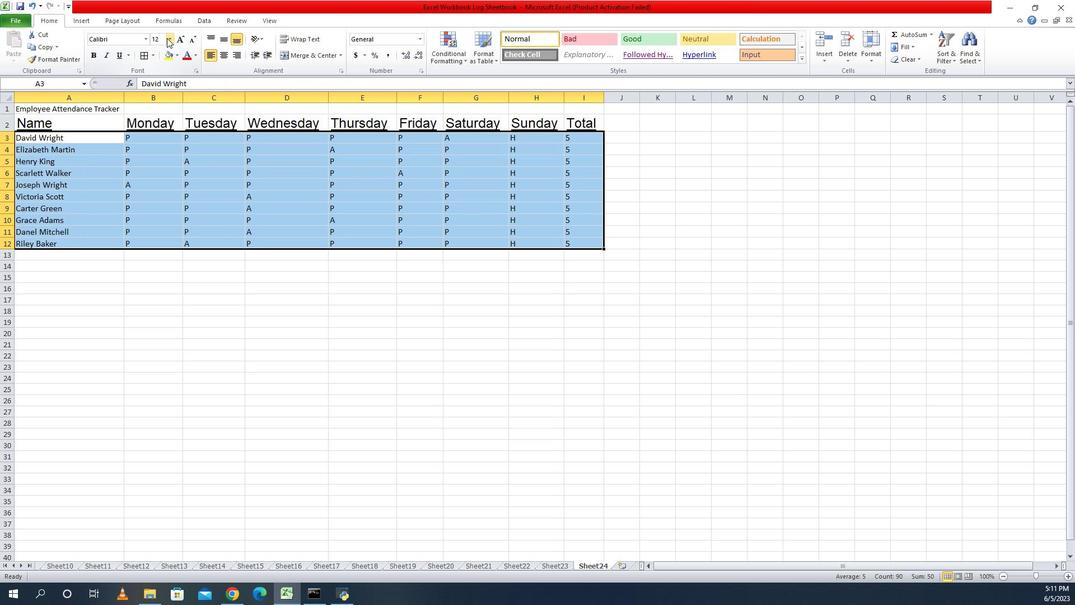 
Action: Mouse moved to (994, 61)
Screenshot: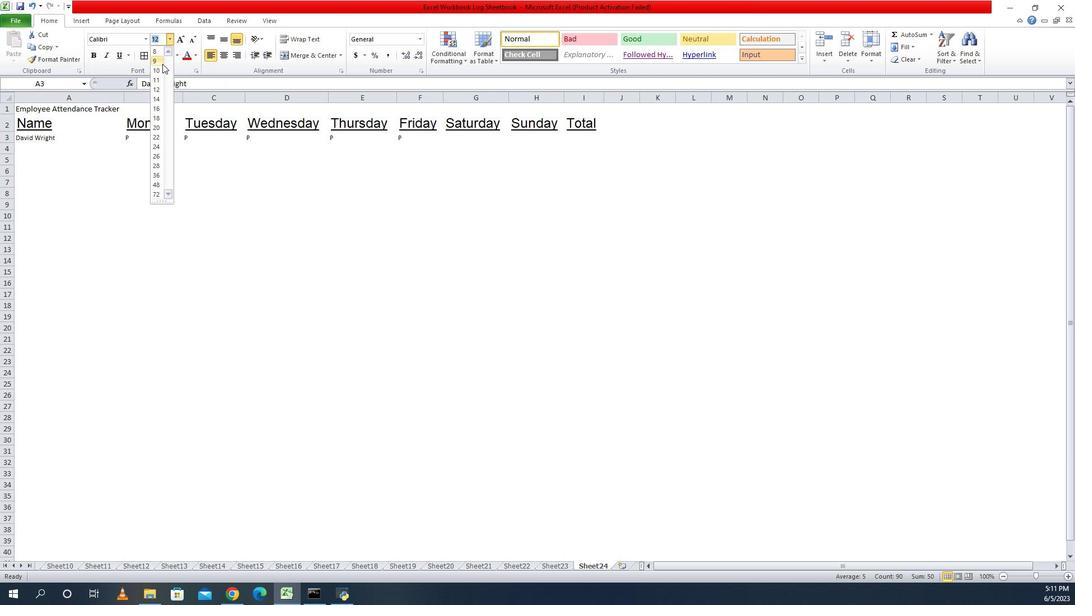 
Action: Mouse pressed left at (994, 61)
Screenshot: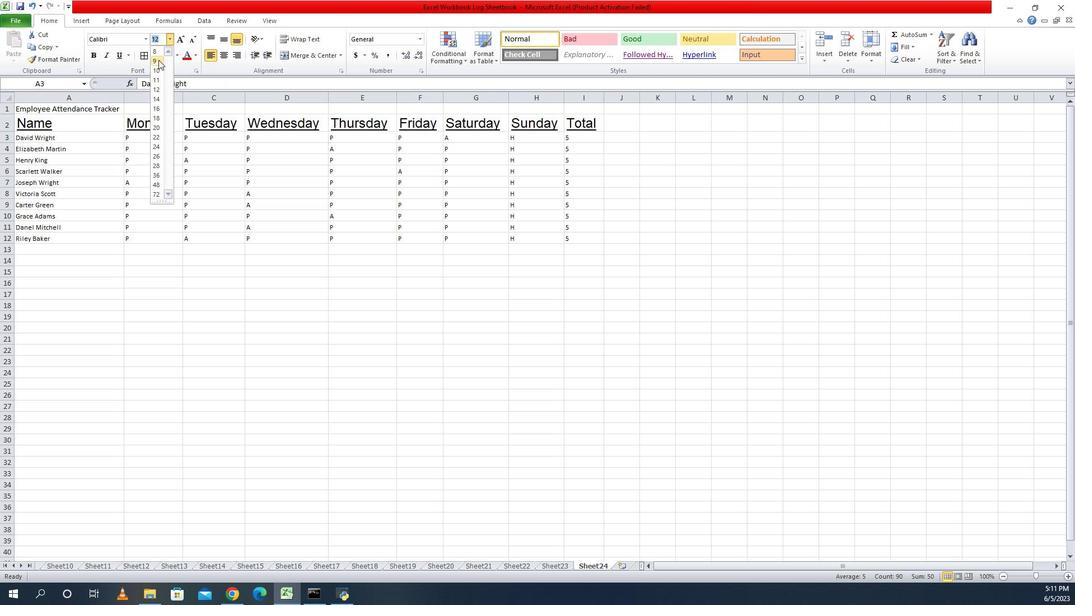 
Action: Mouse moved to (875, 121)
Screenshot: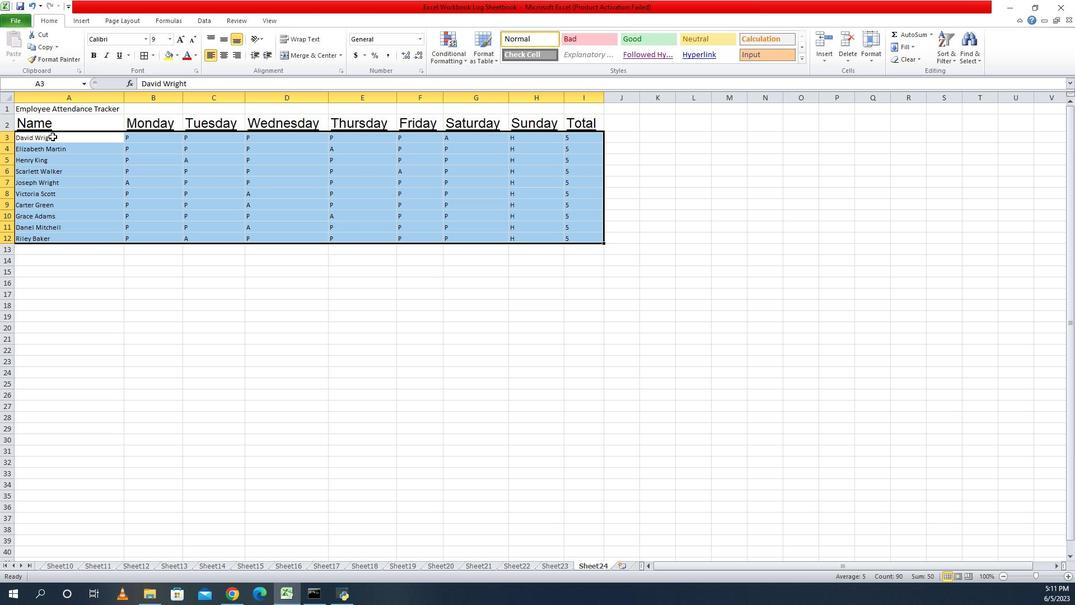 
Action: Mouse pressed left at (875, 121)
Screenshot: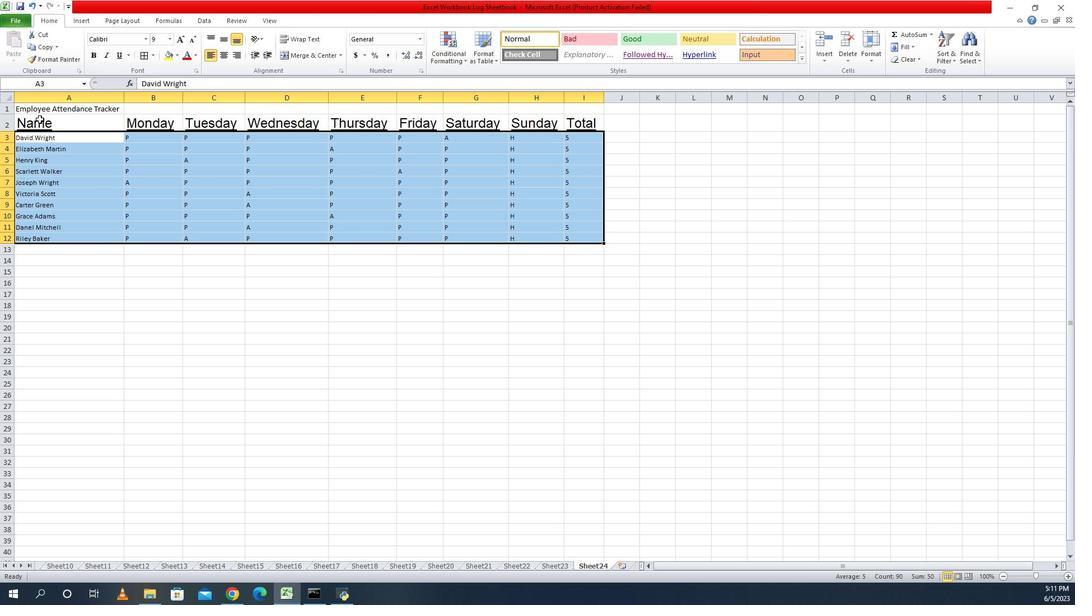 
Action: Mouse moved to (1006, 56)
Screenshot: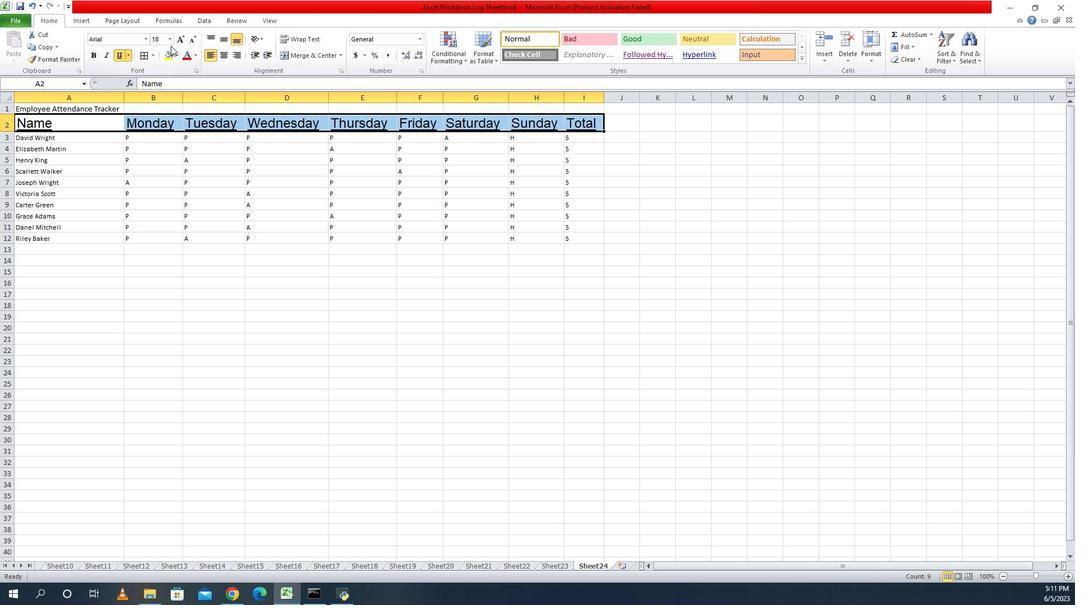 
Action: Mouse pressed left at (1006, 56)
Screenshot: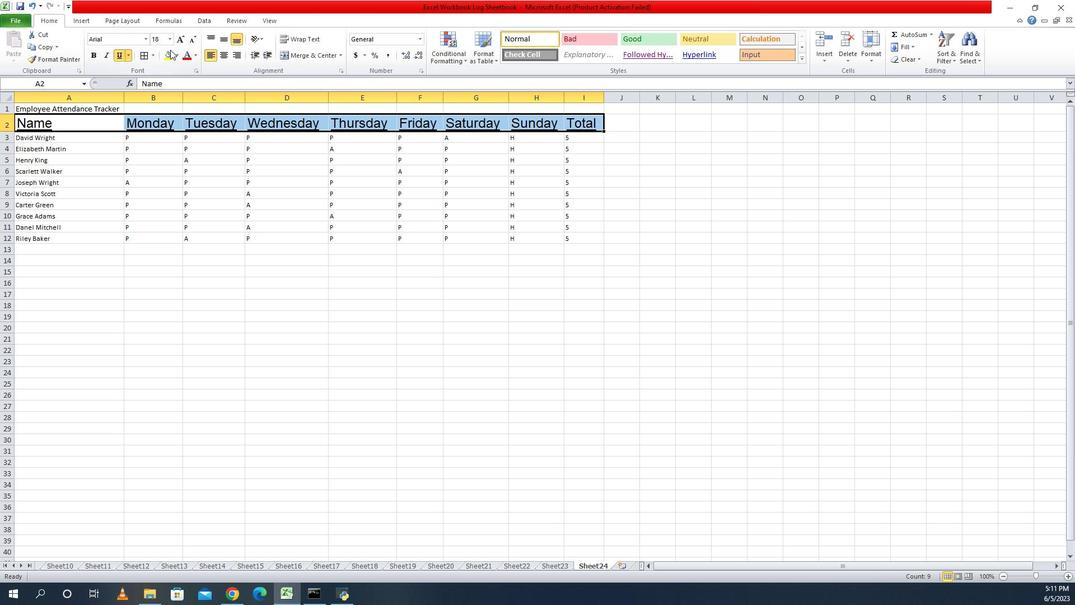 
Action: Mouse moved to (1030, 57)
Screenshot: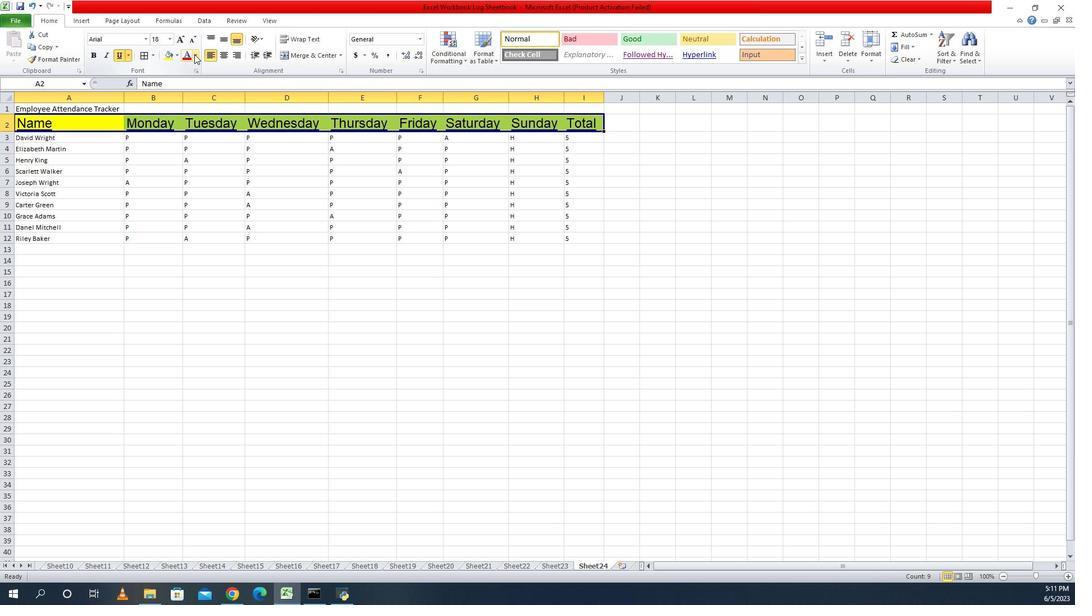 
Action: Mouse pressed left at (1030, 57)
Screenshot: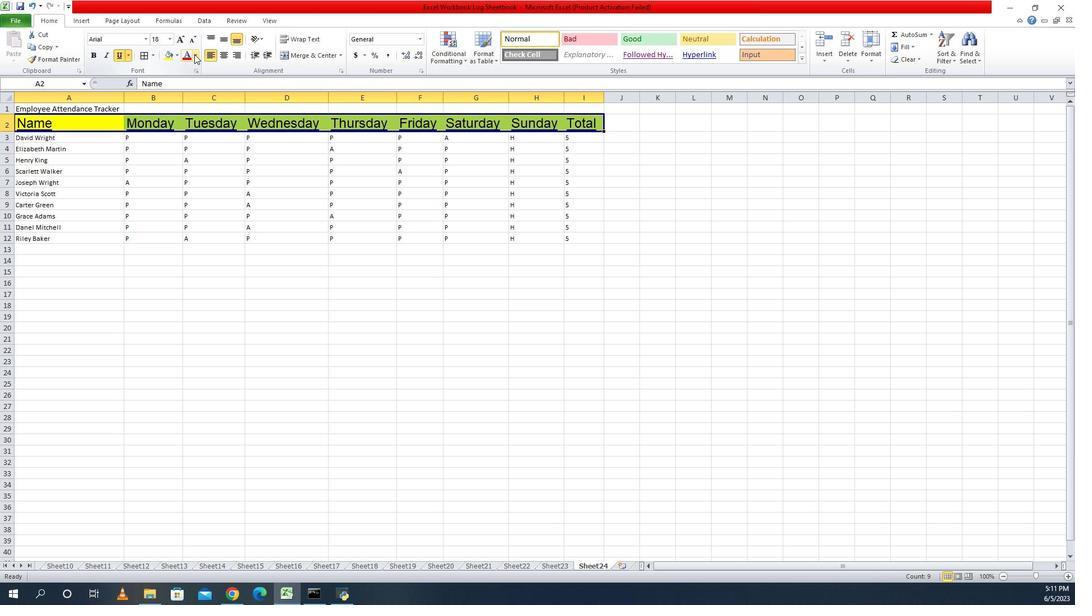 
Action: Mouse moved to (1020, 59)
Screenshot: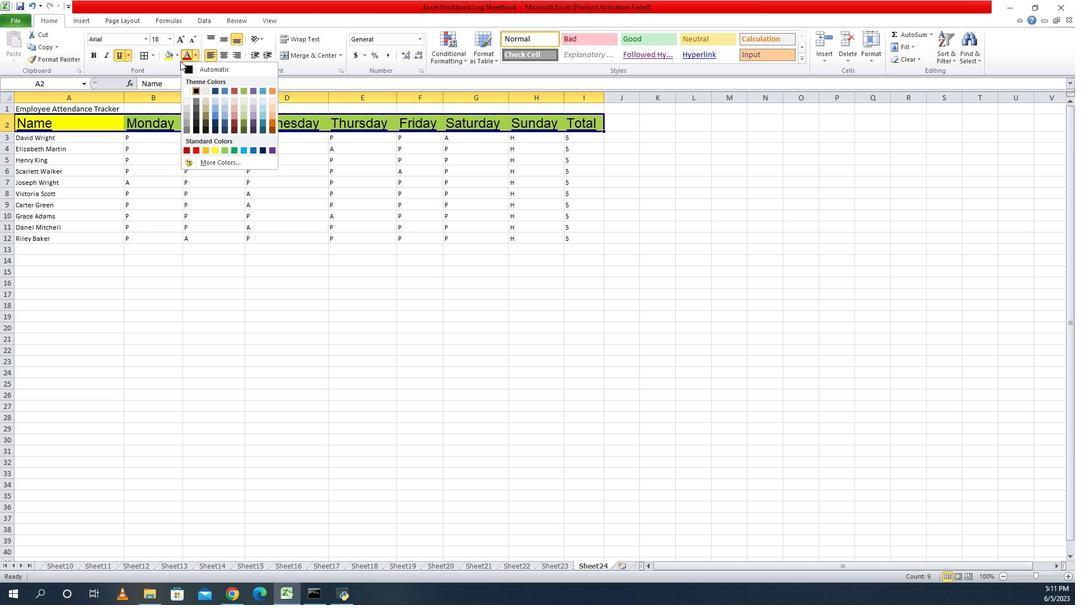 
Action: Mouse pressed left at (1020, 59)
Screenshot: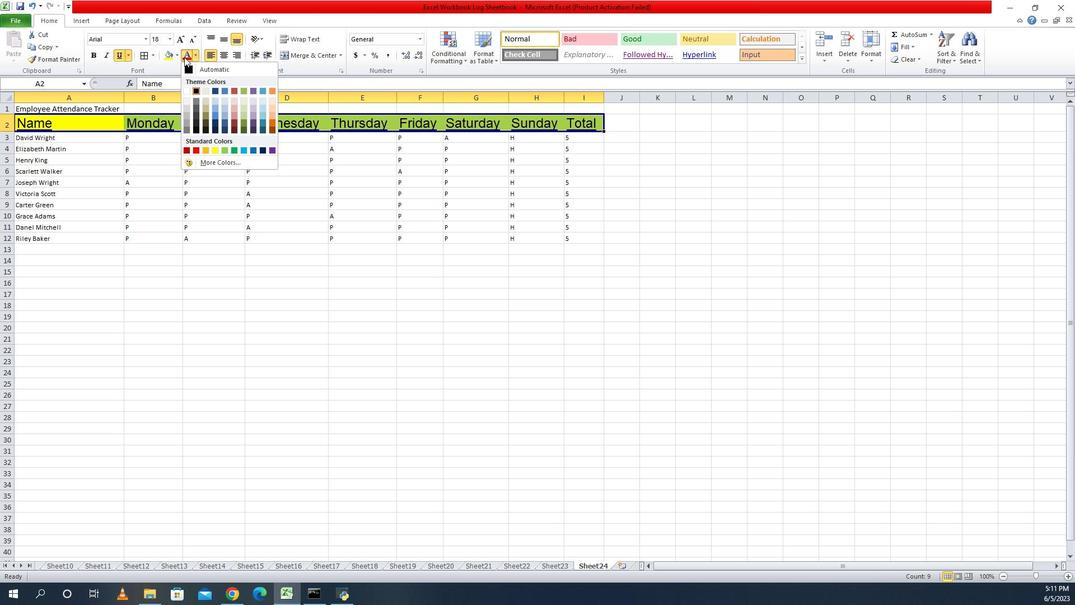
Action: Mouse moved to (892, 141)
Screenshot: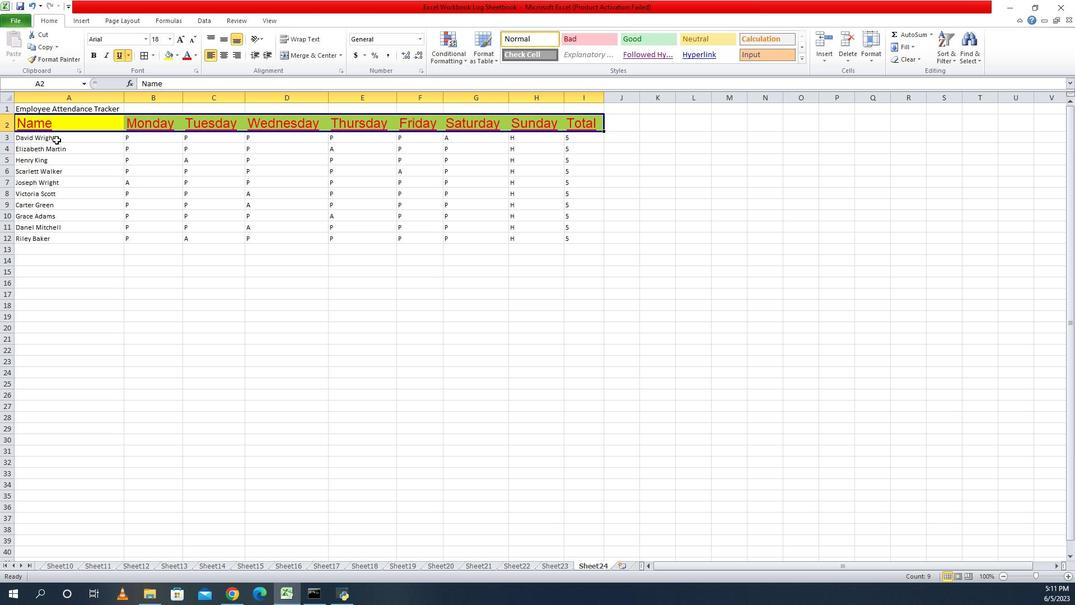 
Action: Mouse pressed left at (892, 141)
Screenshot: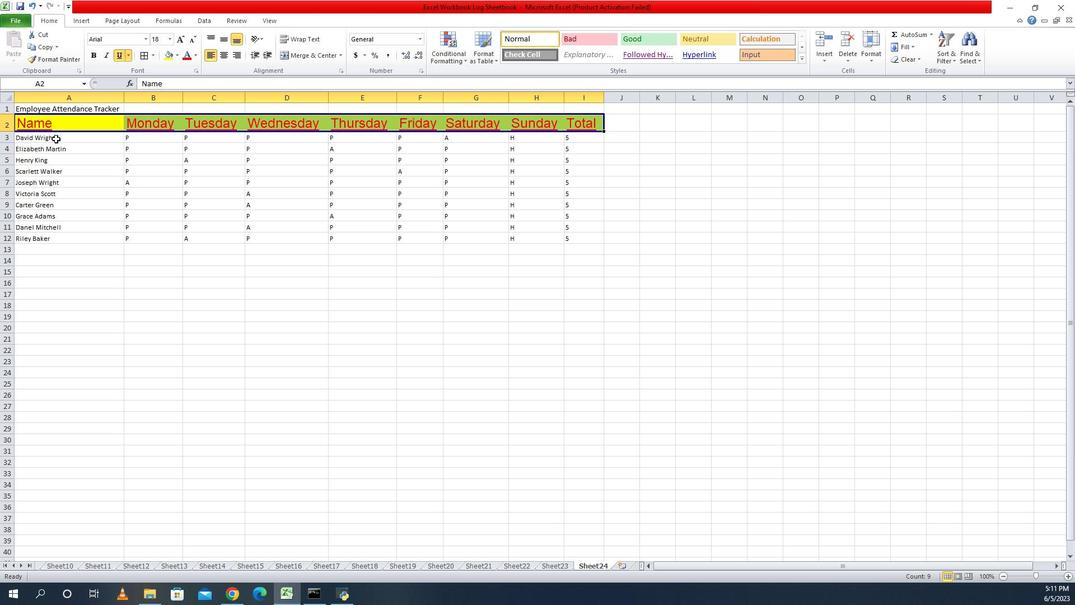 
Action: Mouse moved to (982, 59)
Screenshot: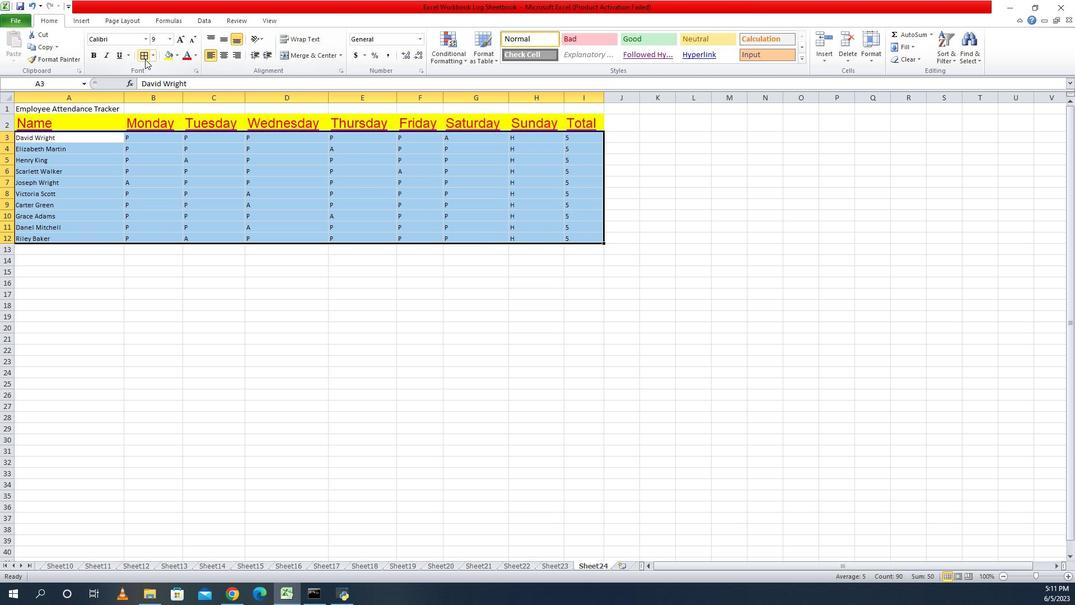 
Action: Mouse pressed left at (982, 59)
Screenshot: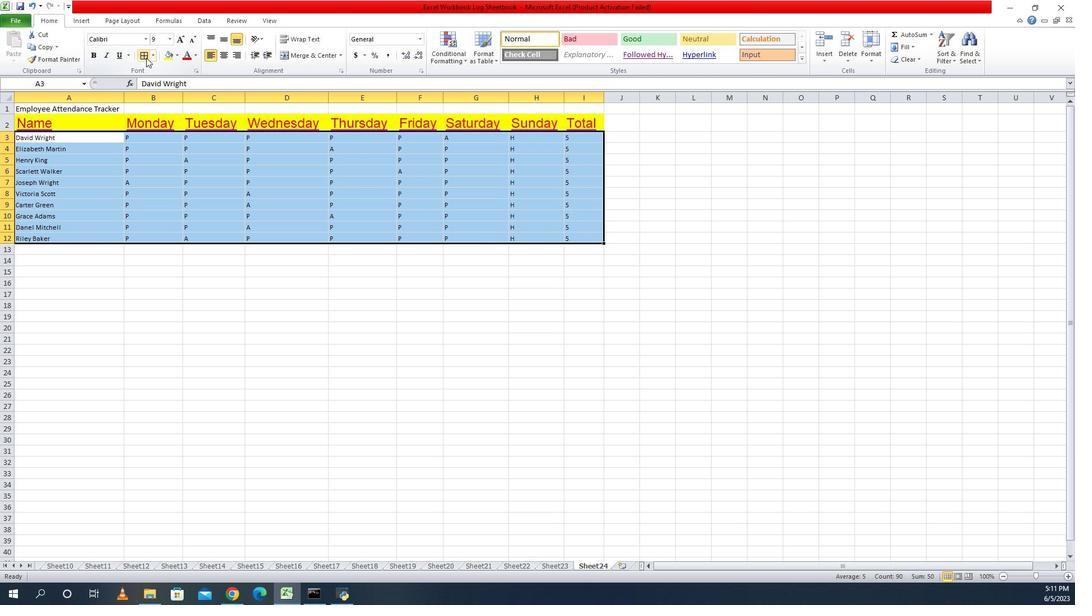 
Action: Mouse moved to (1039, 263)
Screenshot: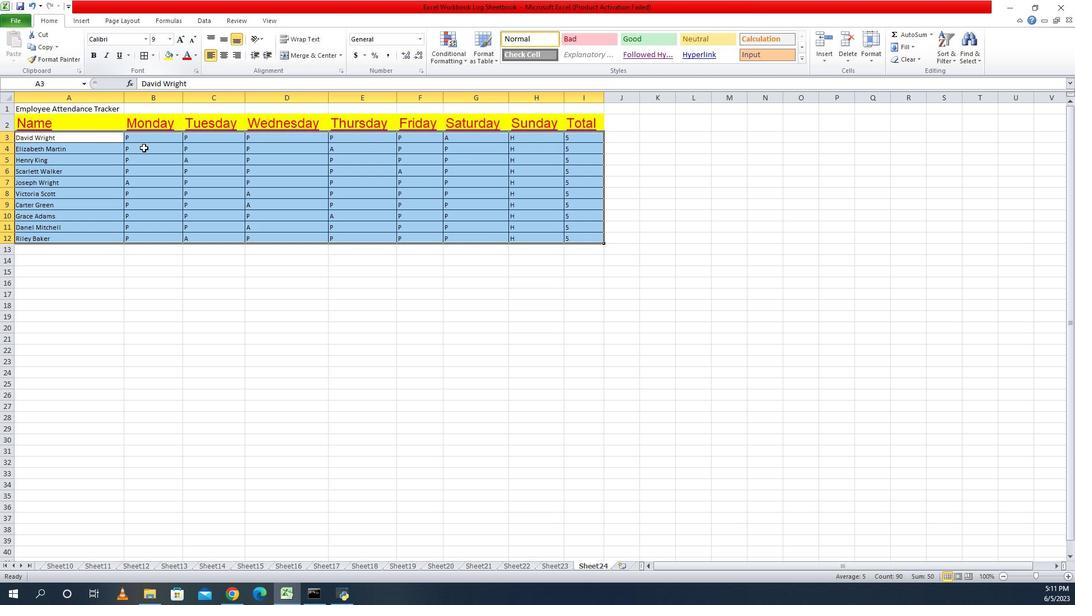 
Action: Mouse pressed left at (1039, 263)
Screenshot: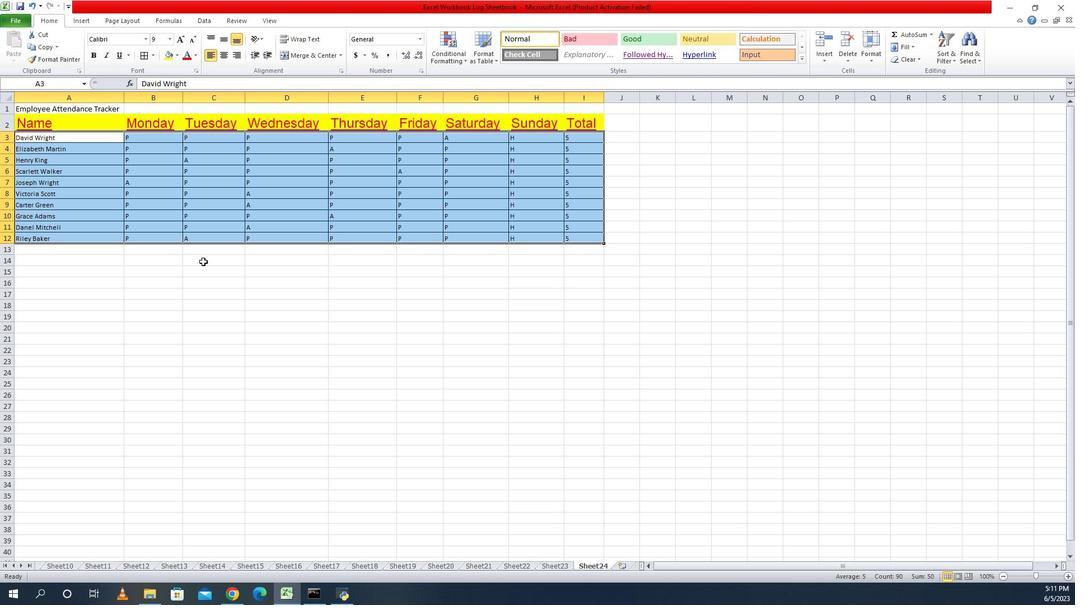 
